 Task: Find connections with filter location Cotonou with filter topic #productivitywith filter profile language English with filter current company ICE with filter school Amrapali Group of Institutes Haldwani with filter industry Spring and Wire Product Manufacturing with filter service category Wedding Photography with filter keywords title Account Representative
Action: Mouse moved to (524, 66)
Screenshot: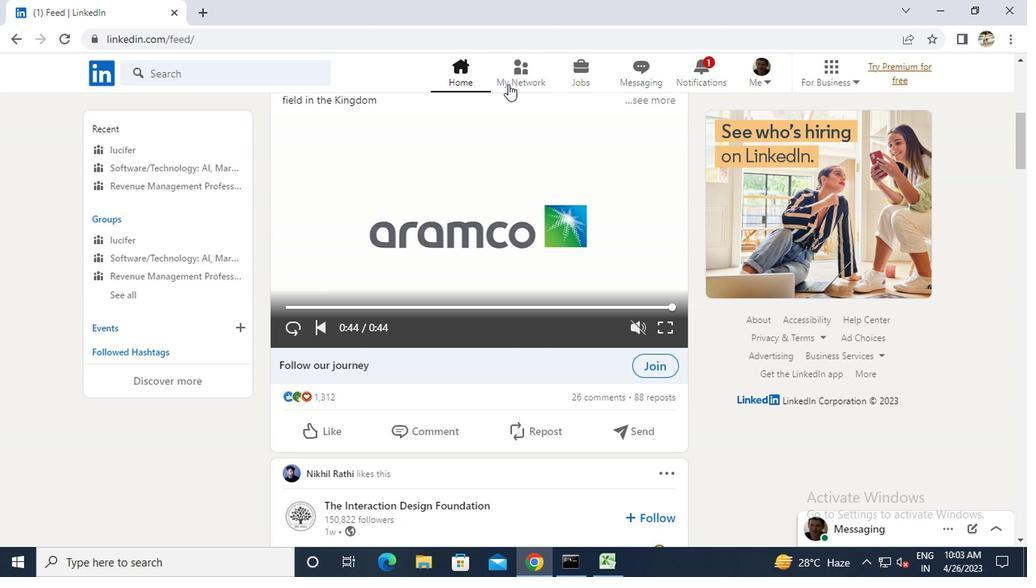 
Action: Mouse pressed left at (524, 66)
Screenshot: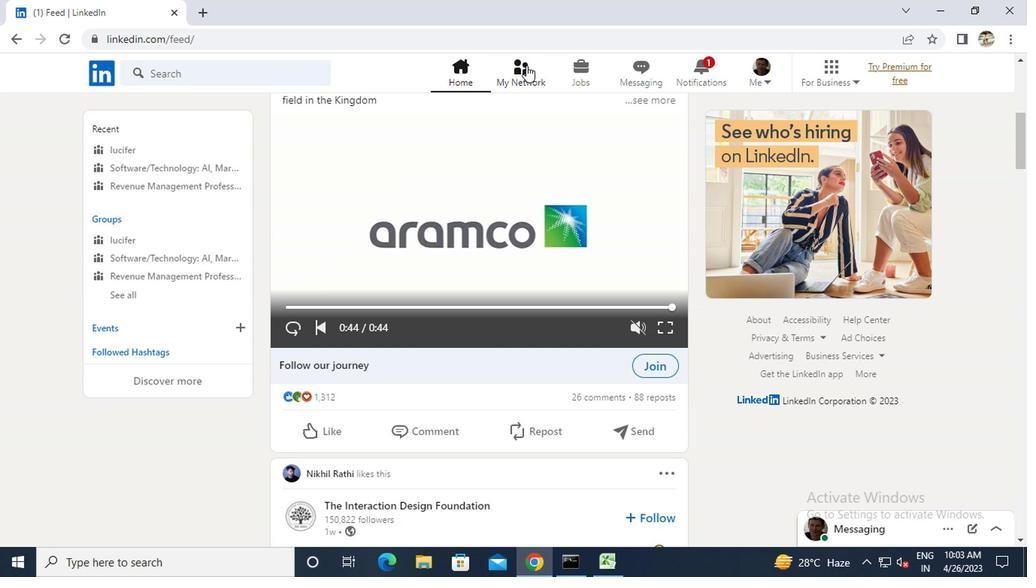 
Action: Mouse moved to (162, 164)
Screenshot: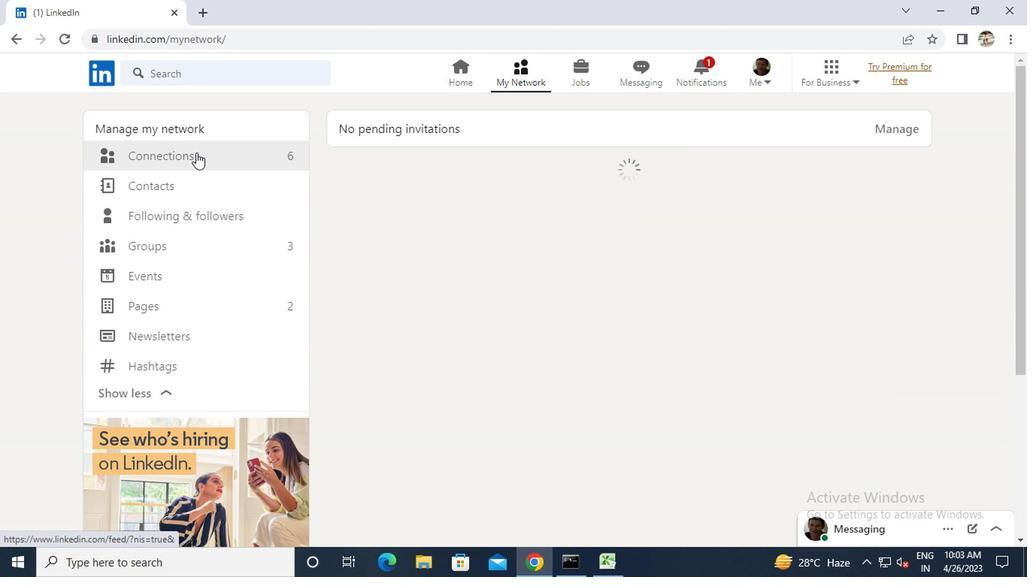 
Action: Mouse pressed left at (162, 164)
Screenshot: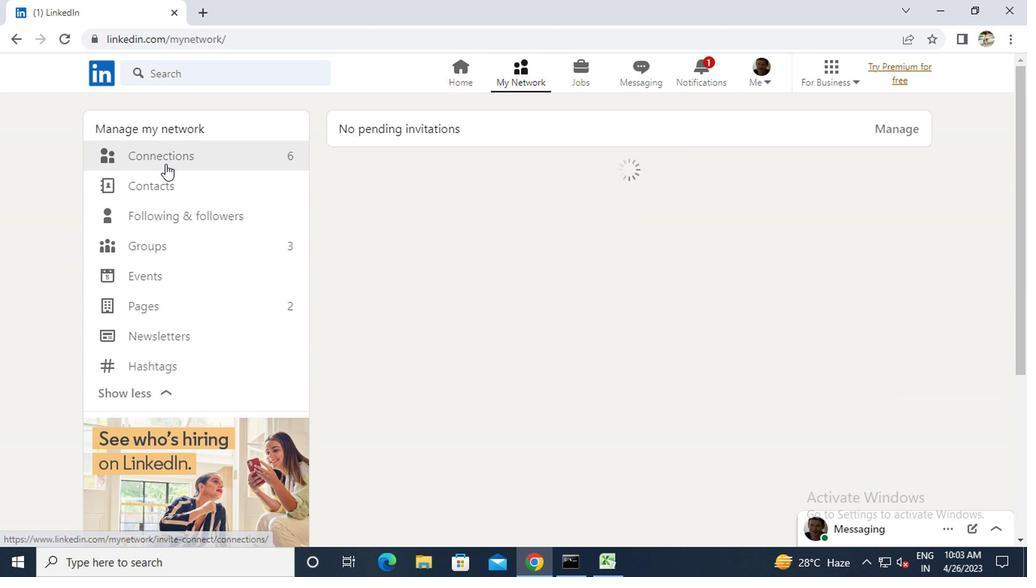 
Action: Mouse pressed left at (162, 164)
Screenshot: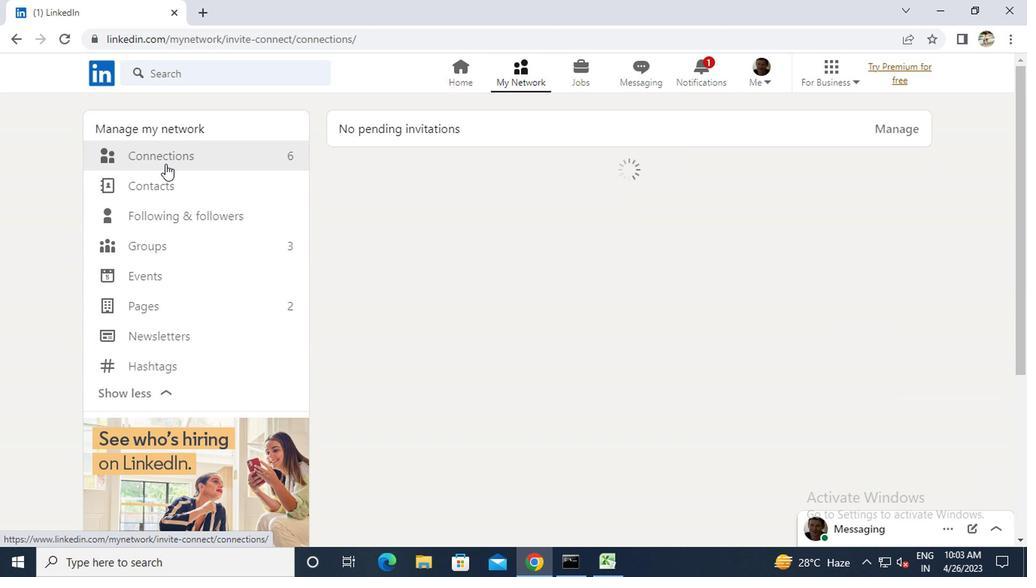 
Action: Mouse moved to (609, 159)
Screenshot: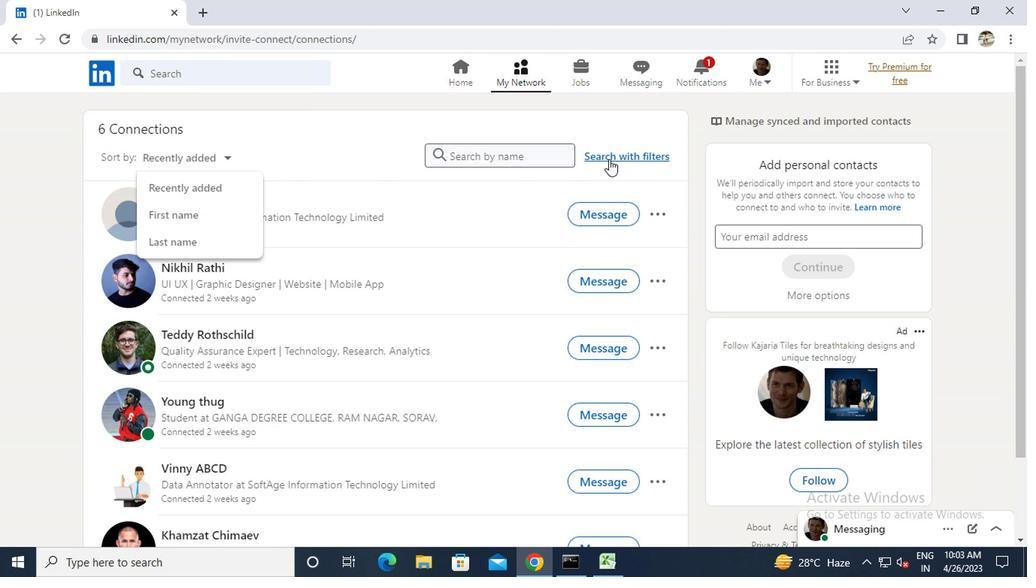 
Action: Mouse pressed left at (609, 159)
Screenshot: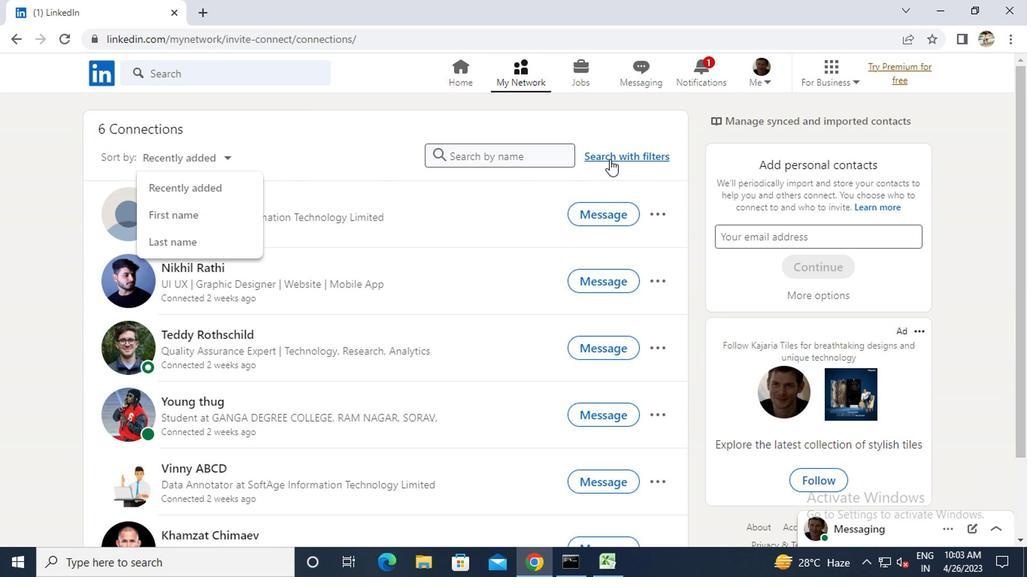 
Action: Mouse moved to (513, 115)
Screenshot: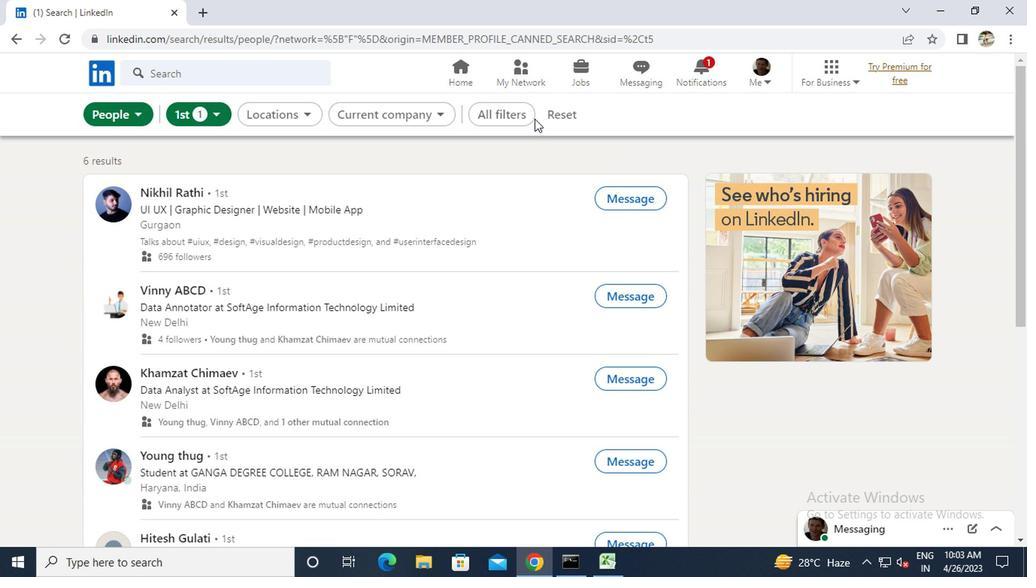 
Action: Mouse pressed left at (513, 115)
Screenshot: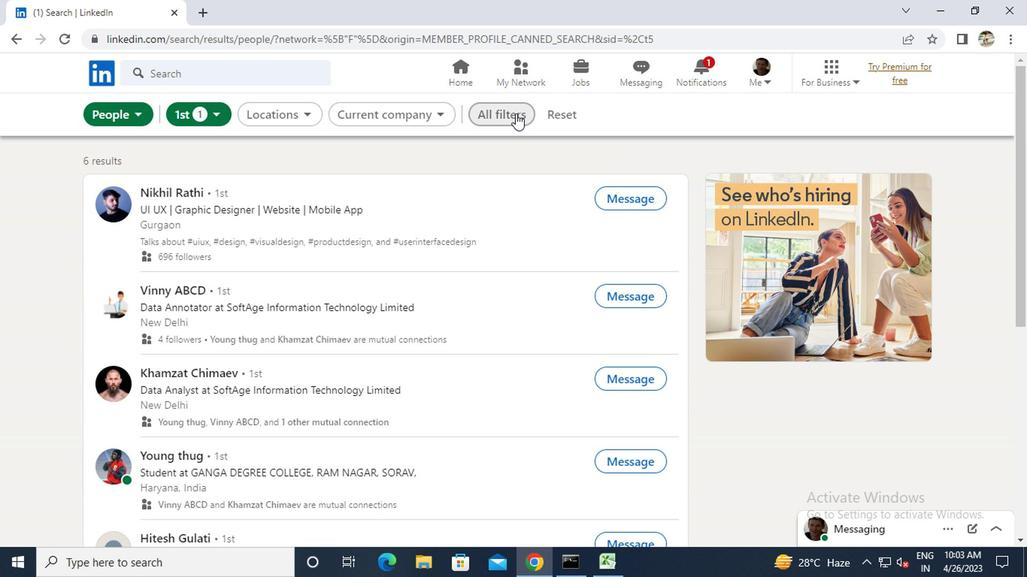 
Action: Mouse moved to (707, 304)
Screenshot: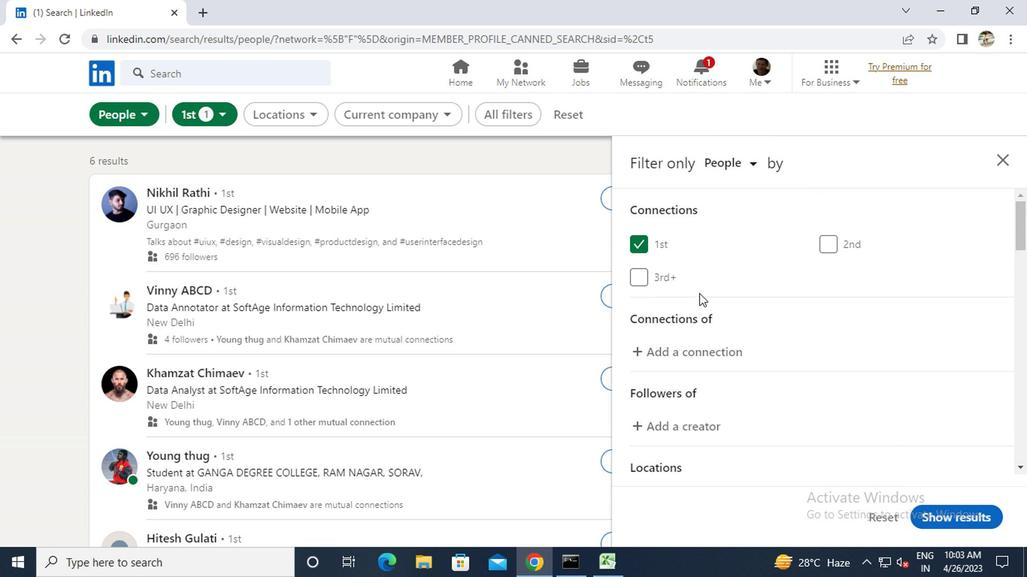 
Action: Mouse scrolled (707, 304) with delta (0, 0)
Screenshot: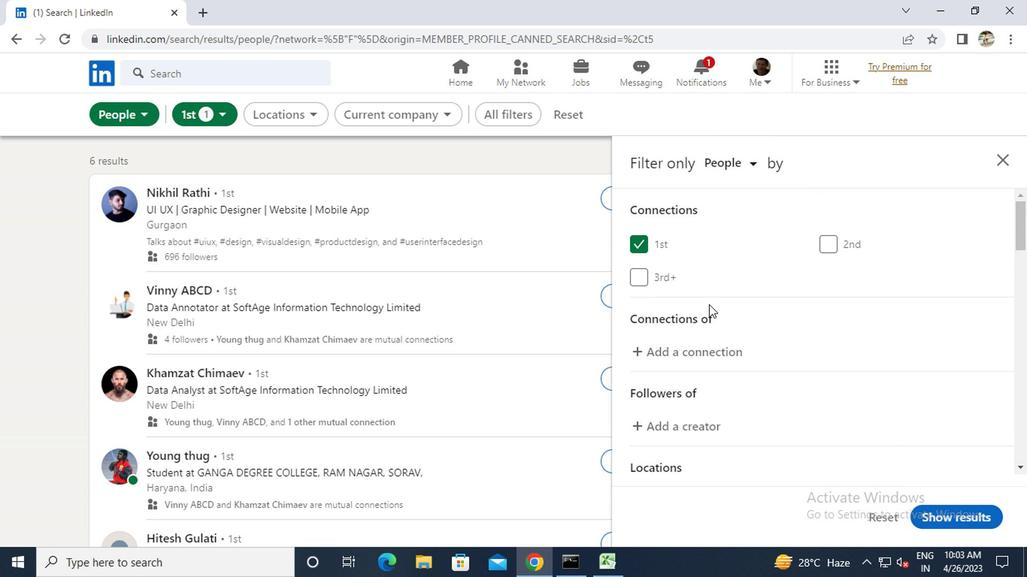 
Action: Mouse scrolled (707, 304) with delta (0, 0)
Screenshot: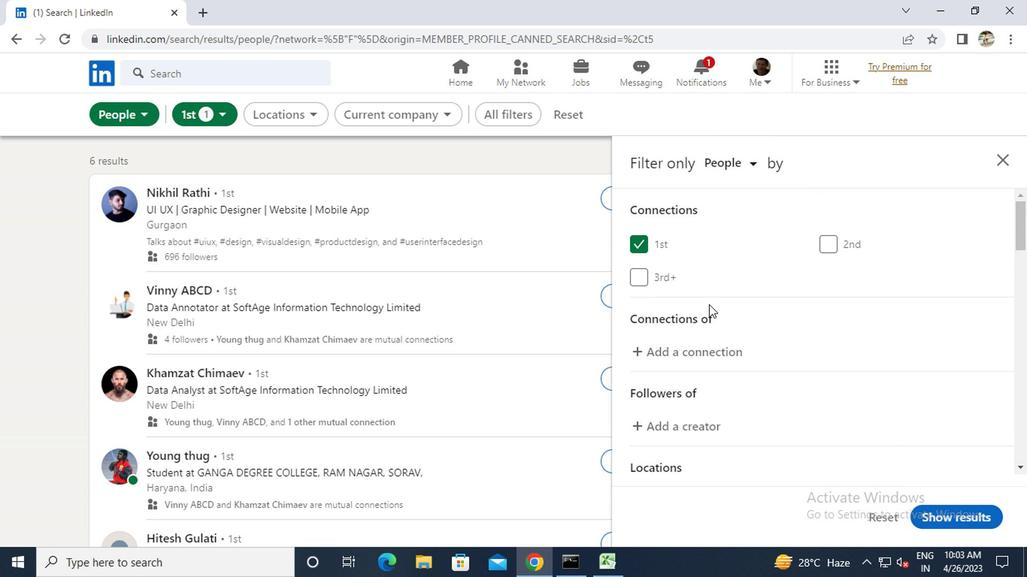 
Action: Mouse moved to (857, 416)
Screenshot: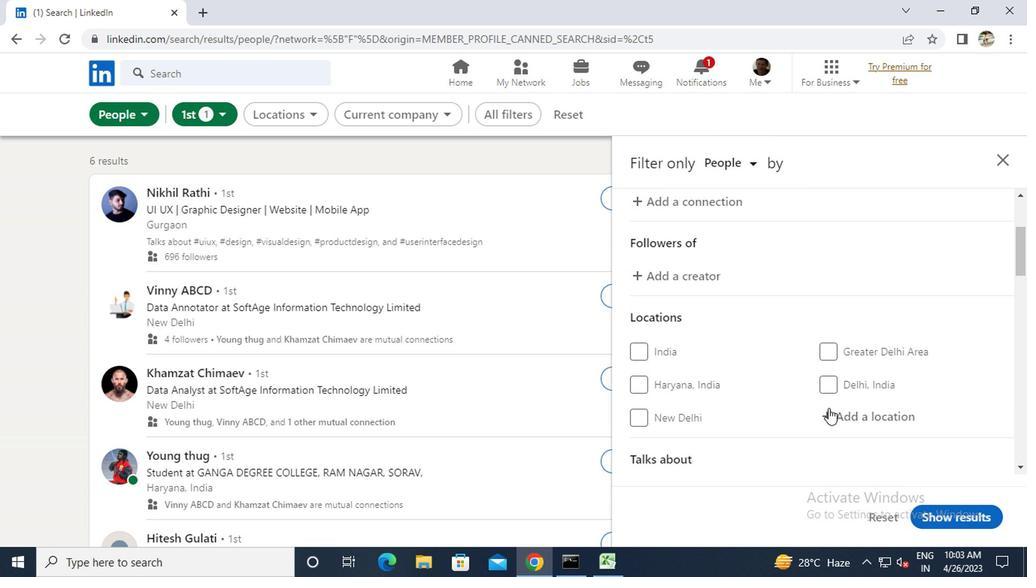 
Action: Mouse pressed left at (857, 416)
Screenshot: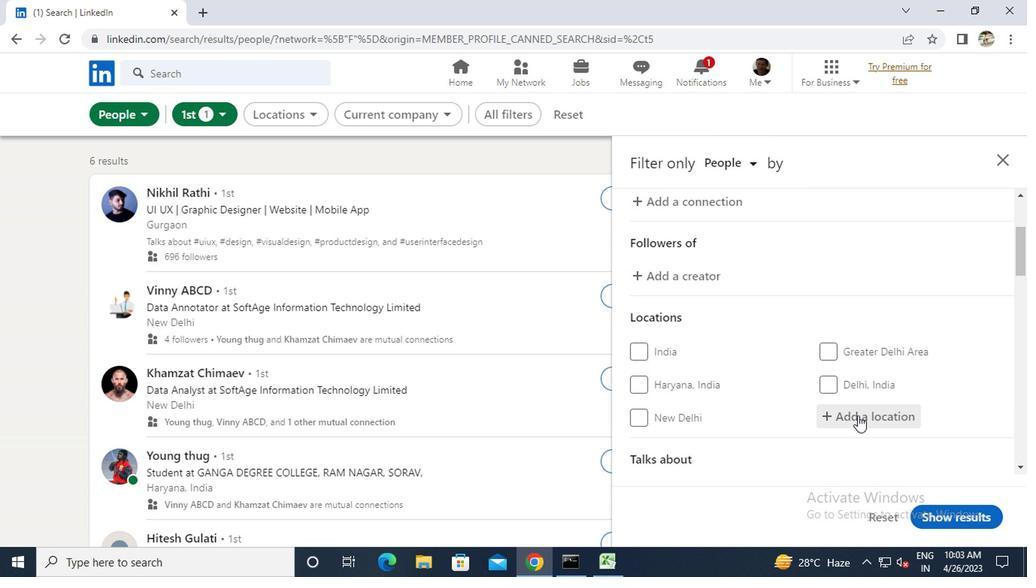
Action: Key pressed c<Key.caps_lock>otonou<Key.enter>
Screenshot: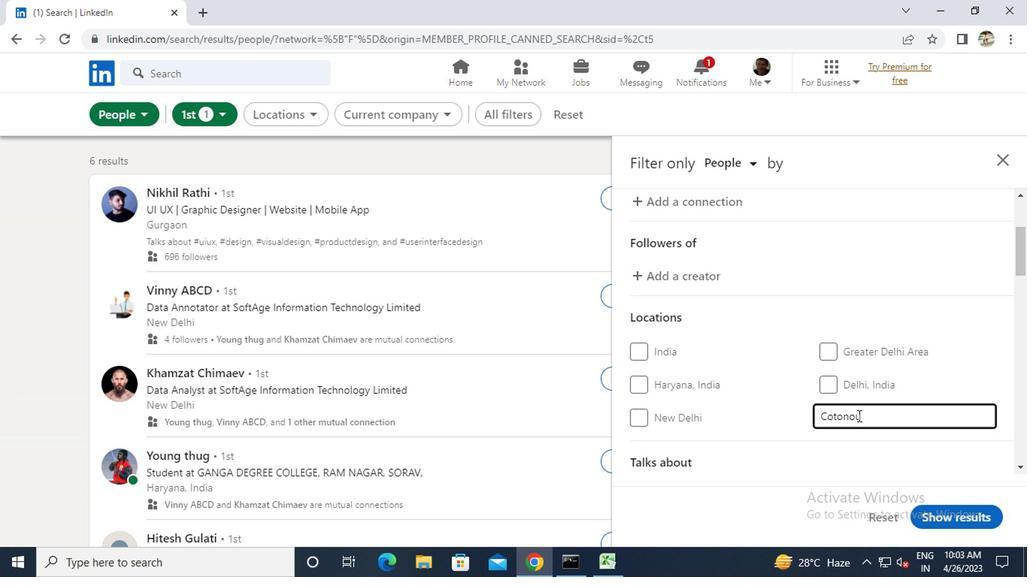 
Action: Mouse moved to (857, 416)
Screenshot: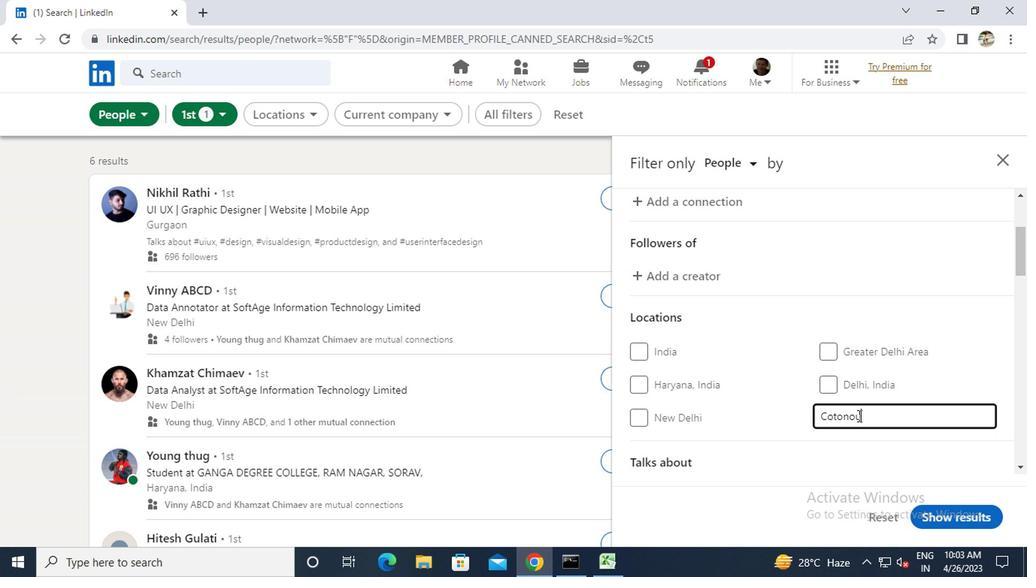 
Action: Mouse scrolled (857, 415) with delta (0, -1)
Screenshot: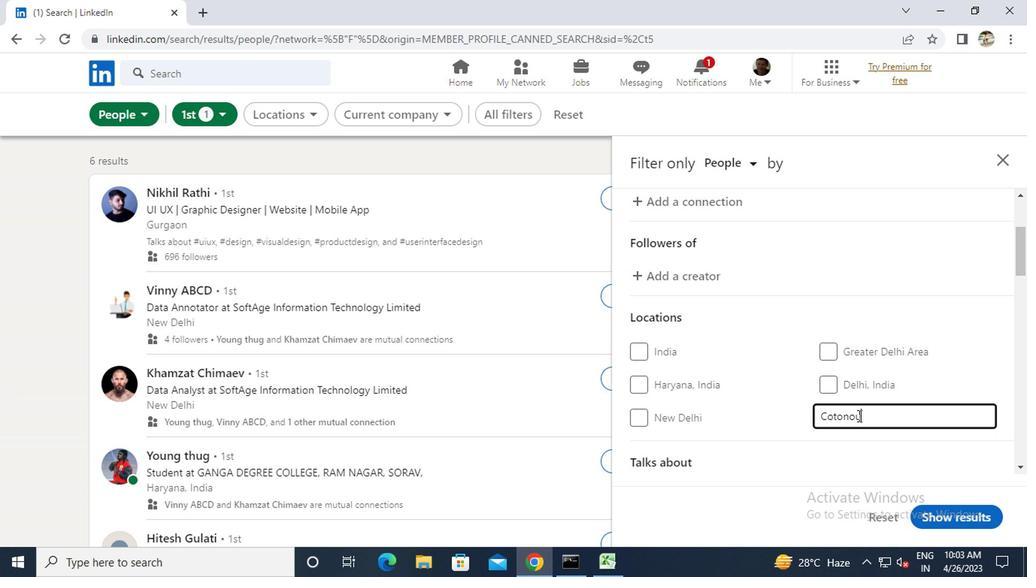 
Action: Mouse moved to (850, 408)
Screenshot: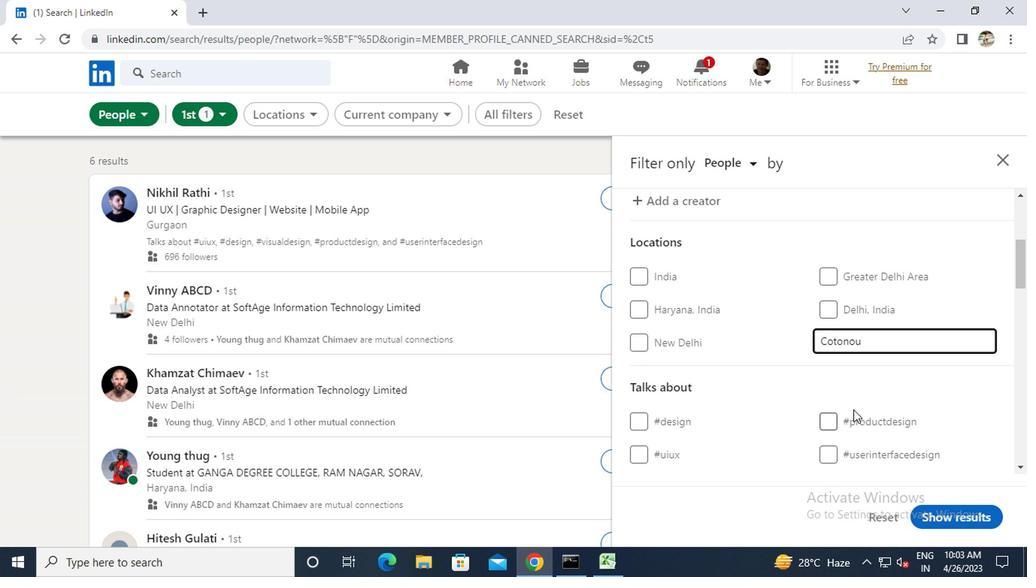 
Action: Mouse scrolled (850, 407) with delta (0, -1)
Screenshot: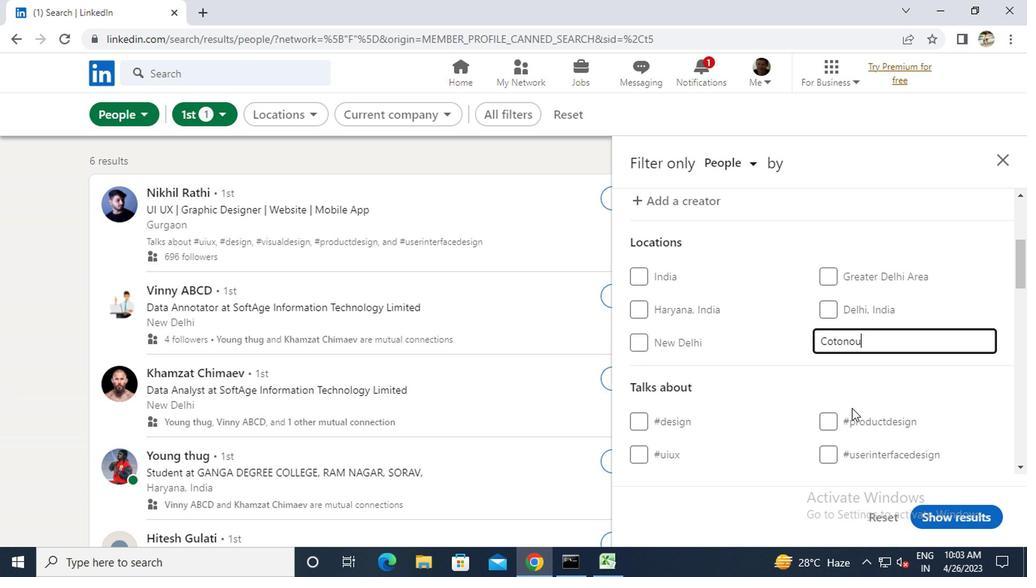 
Action: Mouse moved to (850, 408)
Screenshot: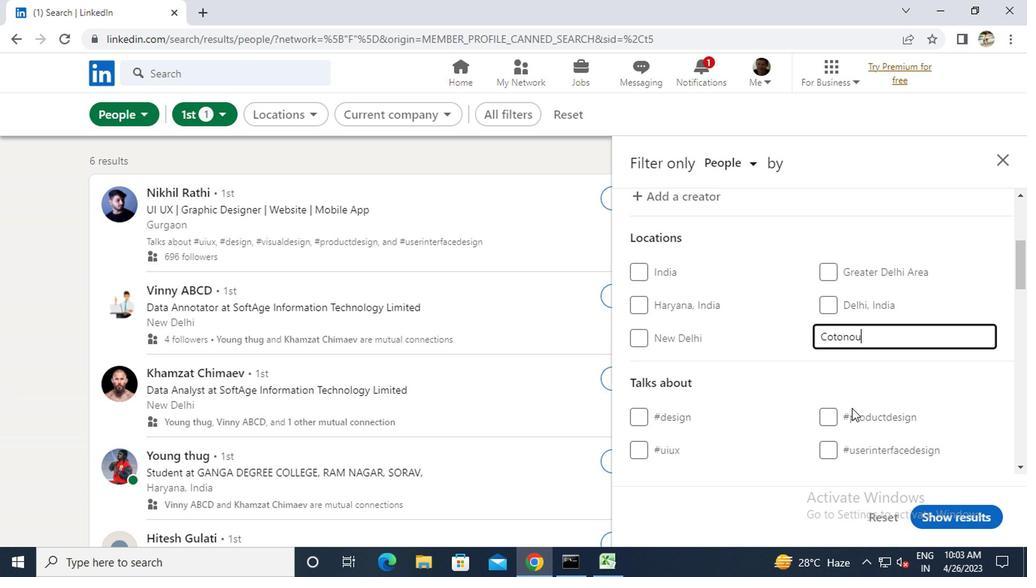 
Action: Mouse pressed left at (850, 408)
Screenshot: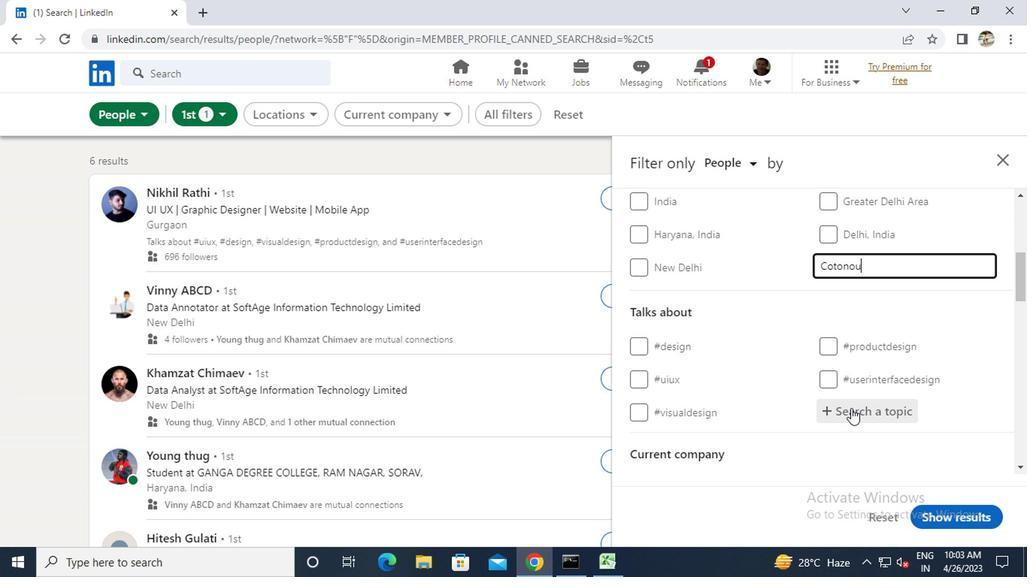 
Action: Key pressed <Key.shift>#PRODUCTIVITY
Screenshot: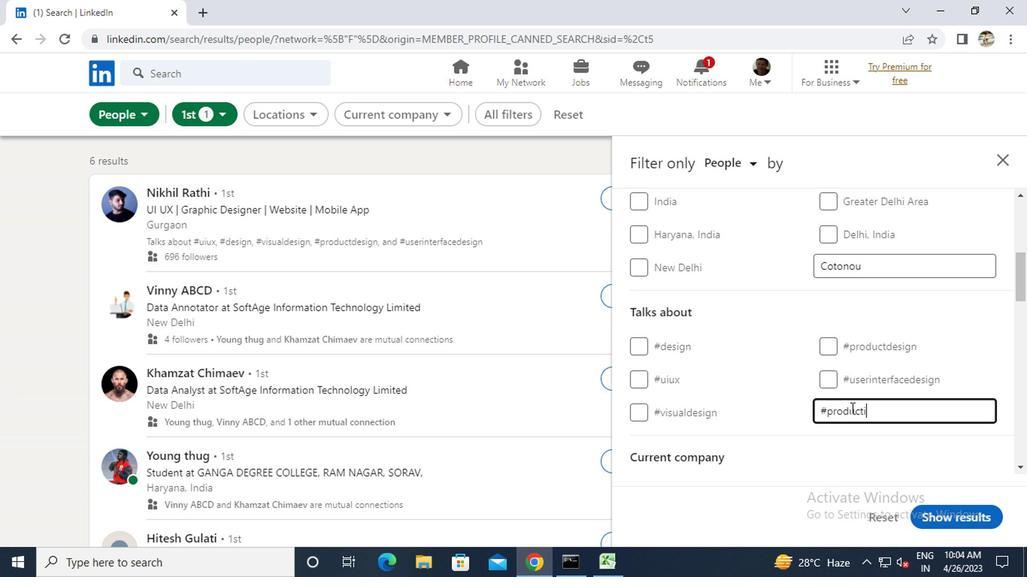 
Action: Mouse scrolled (850, 407) with delta (0, -1)
Screenshot: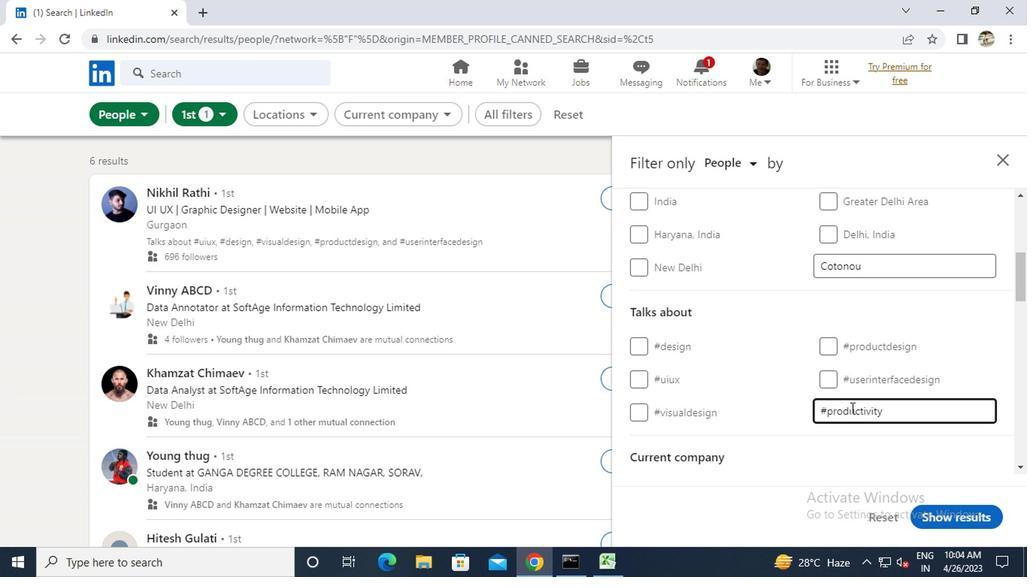
Action: Mouse scrolled (850, 407) with delta (0, -1)
Screenshot: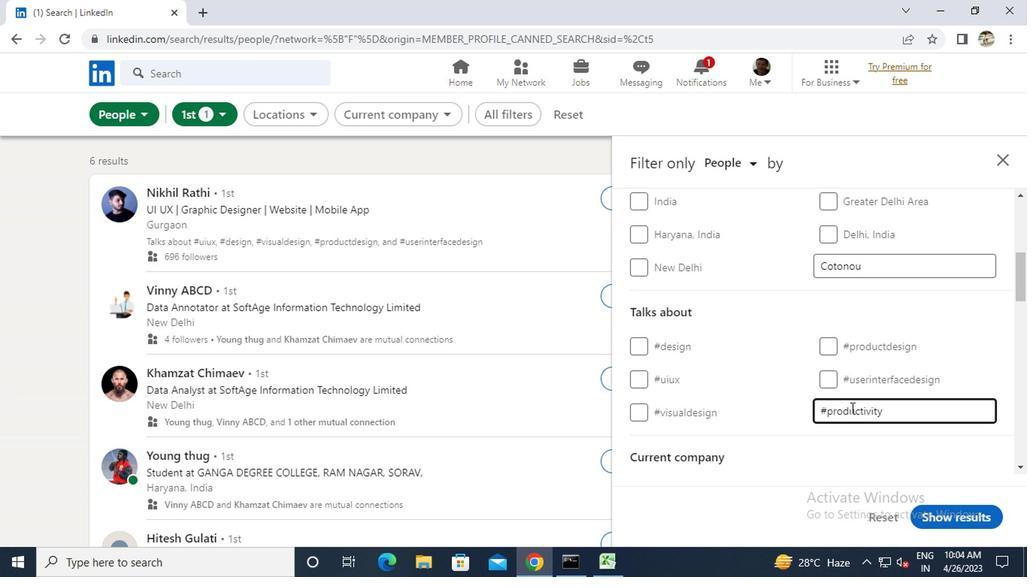 
Action: Mouse scrolled (850, 407) with delta (0, -1)
Screenshot: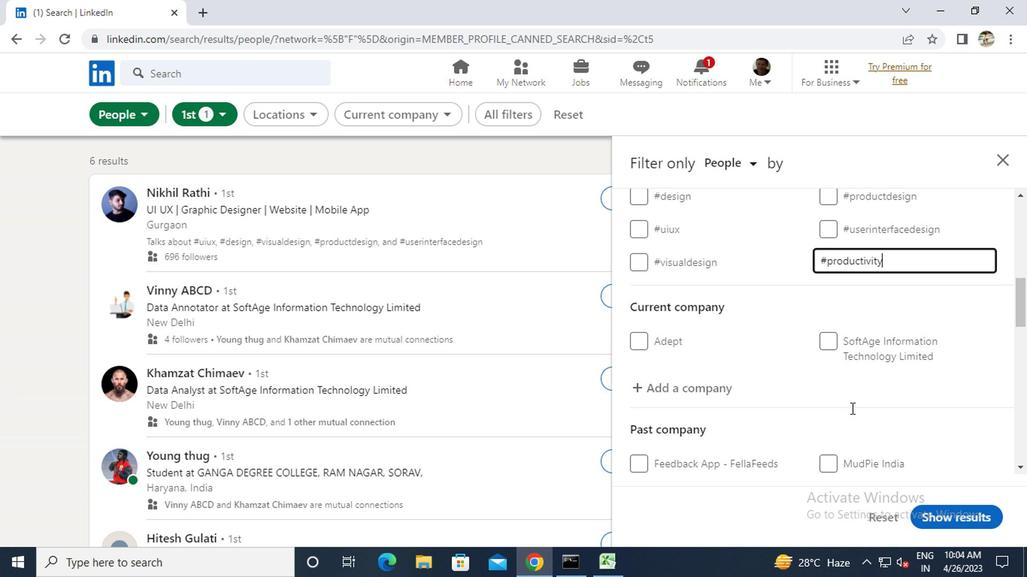 
Action: Mouse scrolled (850, 407) with delta (0, -1)
Screenshot: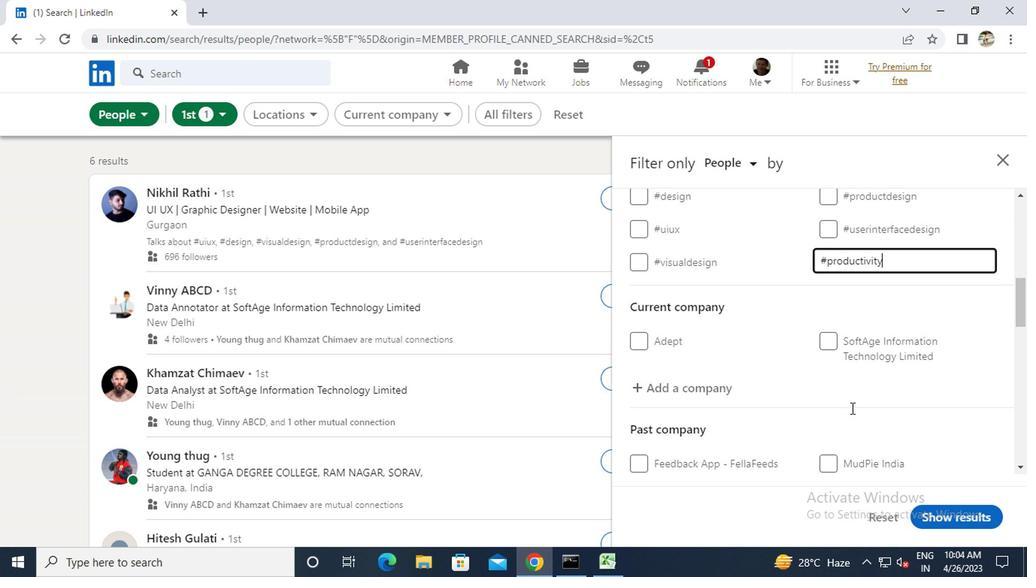 
Action: Mouse scrolled (850, 407) with delta (0, -1)
Screenshot: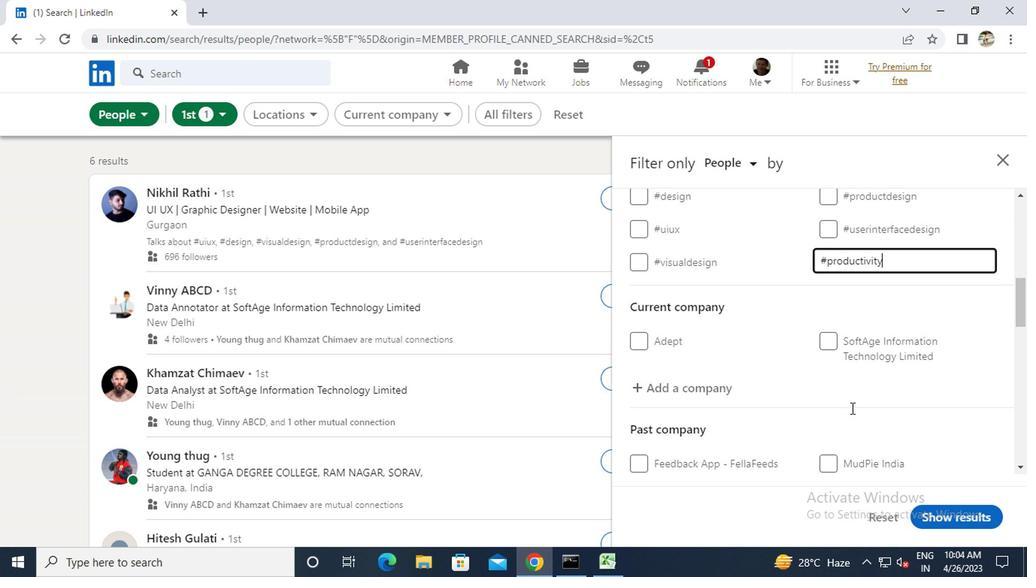 
Action: Mouse moved to (763, 418)
Screenshot: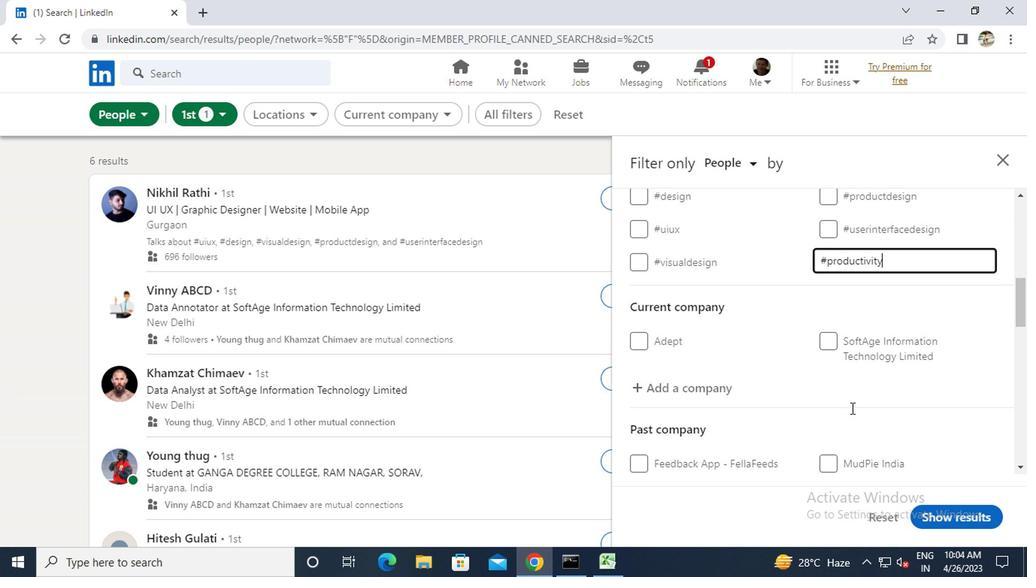
Action: Mouse scrolled (763, 418) with delta (0, 0)
Screenshot: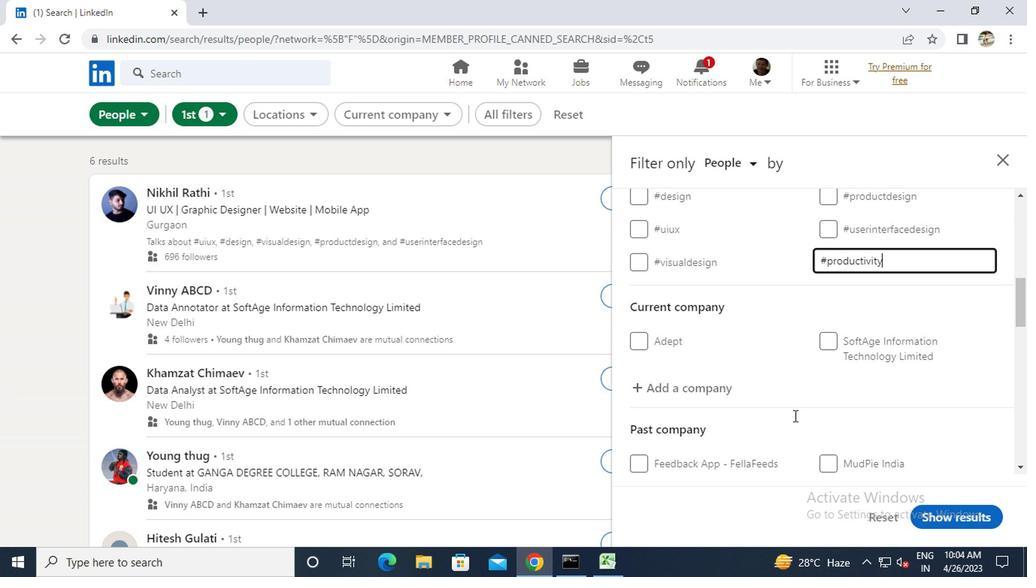 
Action: Mouse scrolled (763, 418) with delta (0, 0)
Screenshot: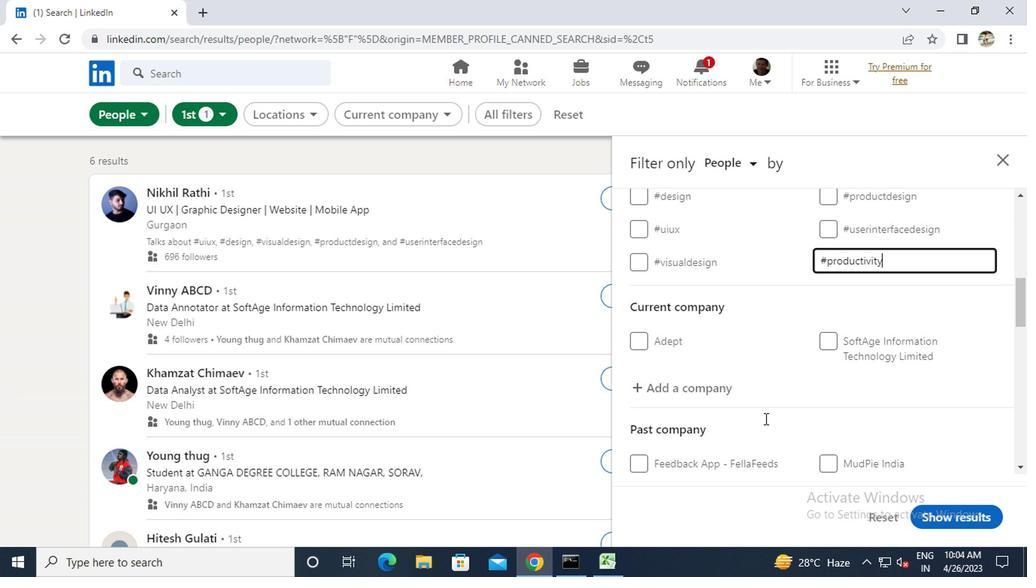 
Action: Mouse moved to (761, 418)
Screenshot: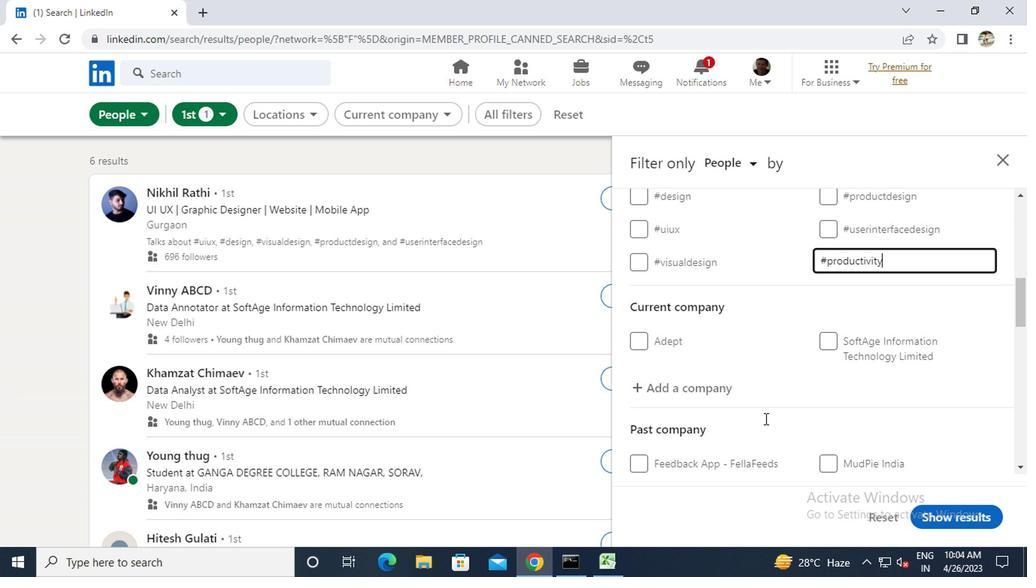 
Action: Mouse scrolled (761, 418) with delta (0, 0)
Screenshot: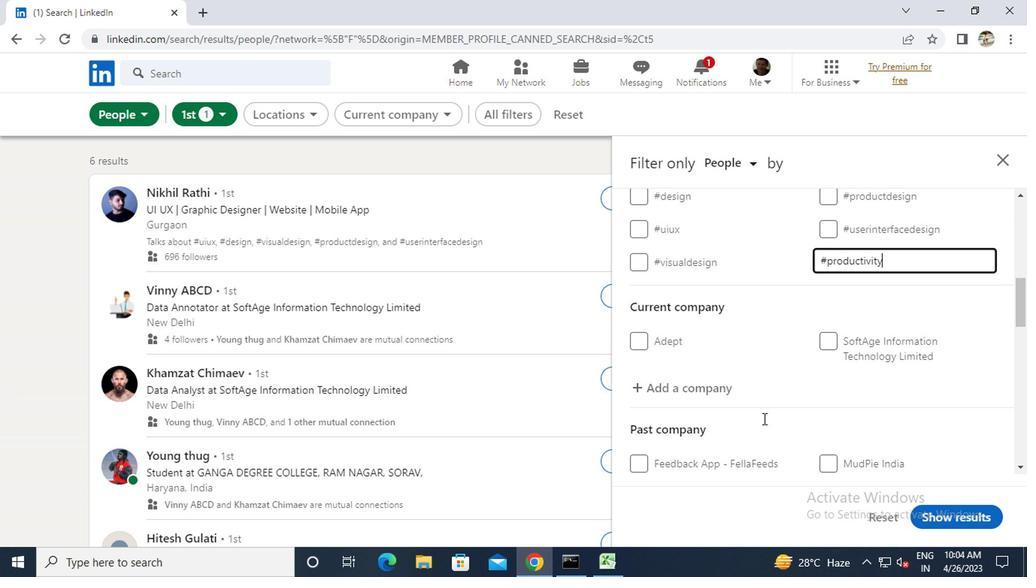 
Action: Mouse scrolled (761, 418) with delta (0, 0)
Screenshot: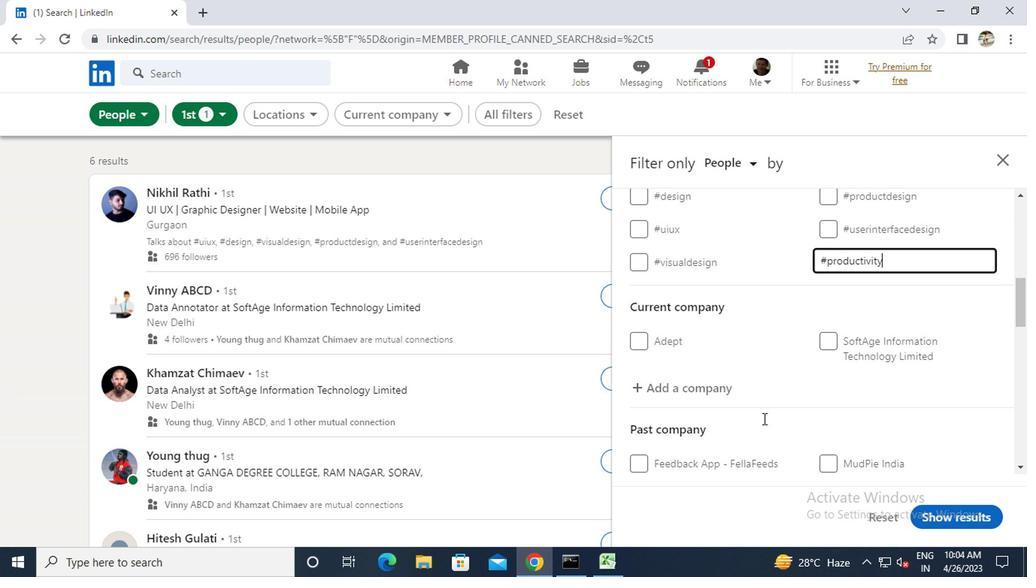 
Action: Mouse moved to (736, 410)
Screenshot: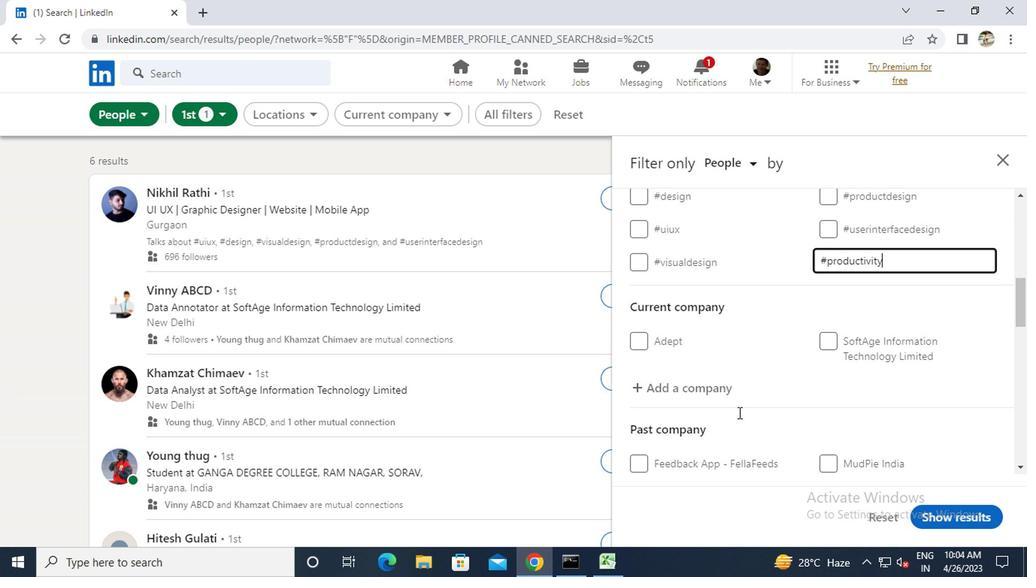 
Action: Mouse scrolled (736, 410) with delta (0, 0)
Screenshot: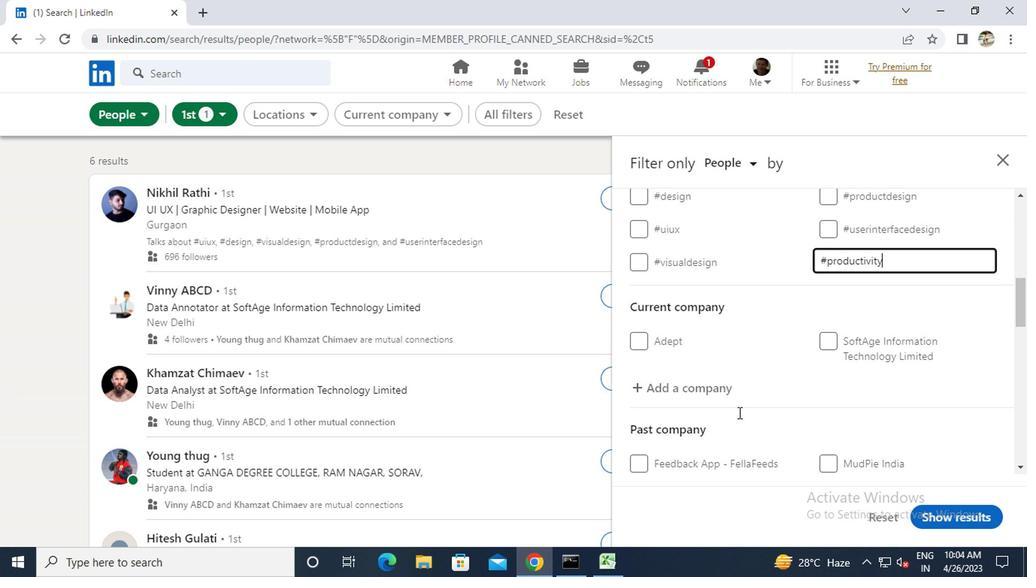 
Action: Mouse scrolled (736, 410) with delta (0, 0)
Screenshot: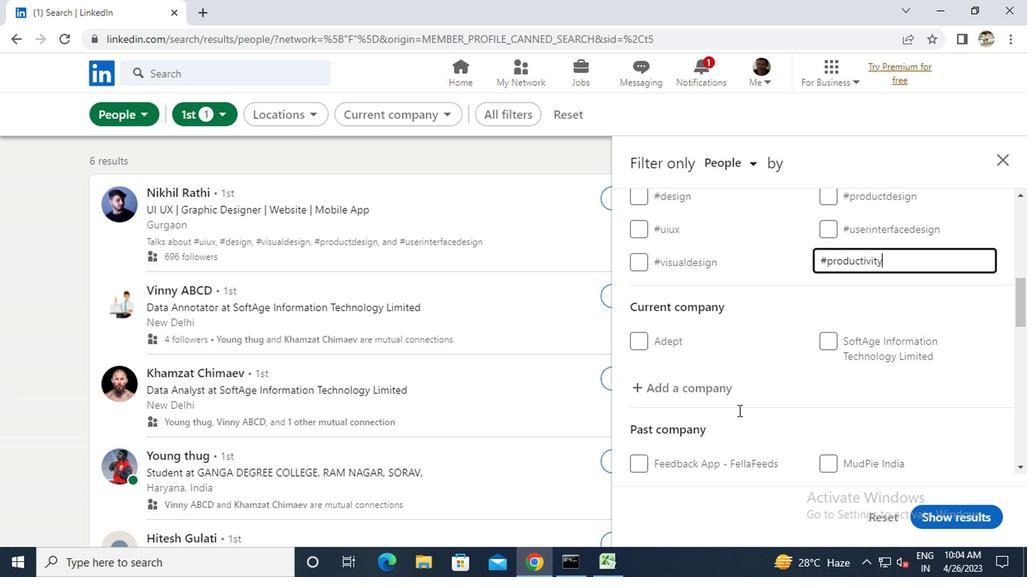 
Action: Mouse scrolled (736, 410) with delta (0, 0)
Screenshot: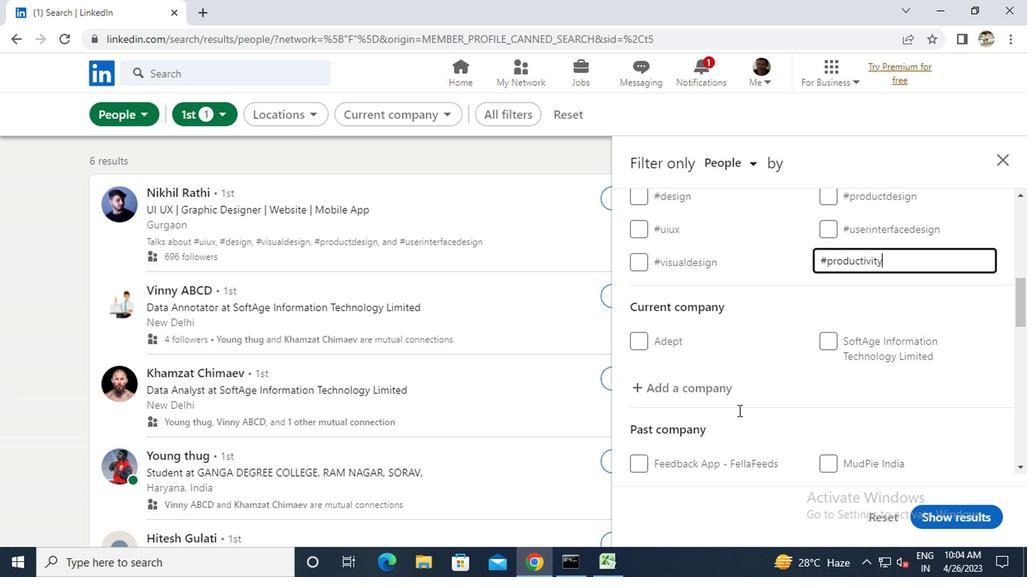
Action: Mouse scrolled (736, 410) with delta (0, 0)
Screenshot: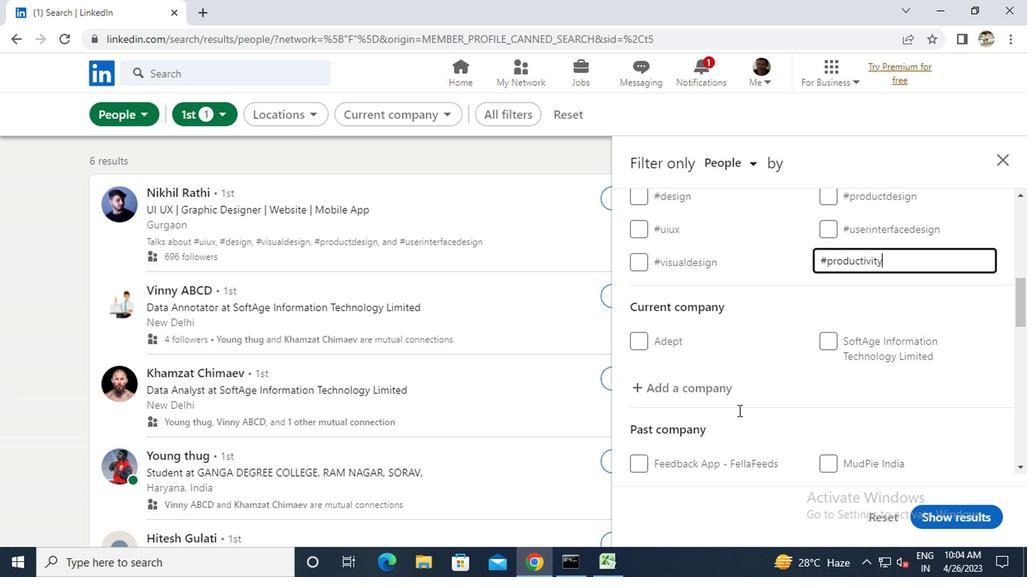 
Action: Mouse scrolled (736, 410) with delta (0, 0)
Screenshot: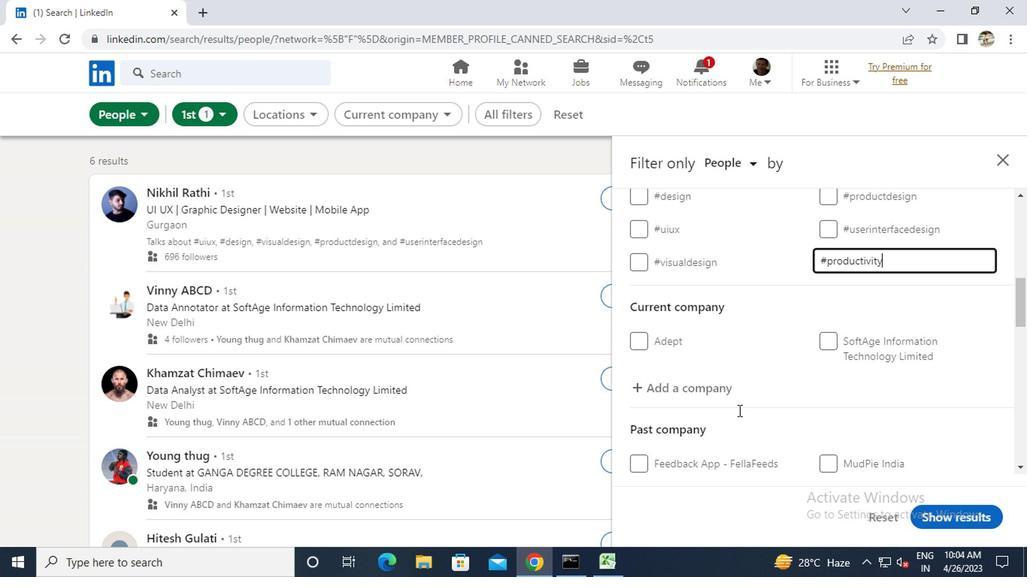 
Action: Mouse scrolled (736, 410) with delta (0, 0)
Screenshot: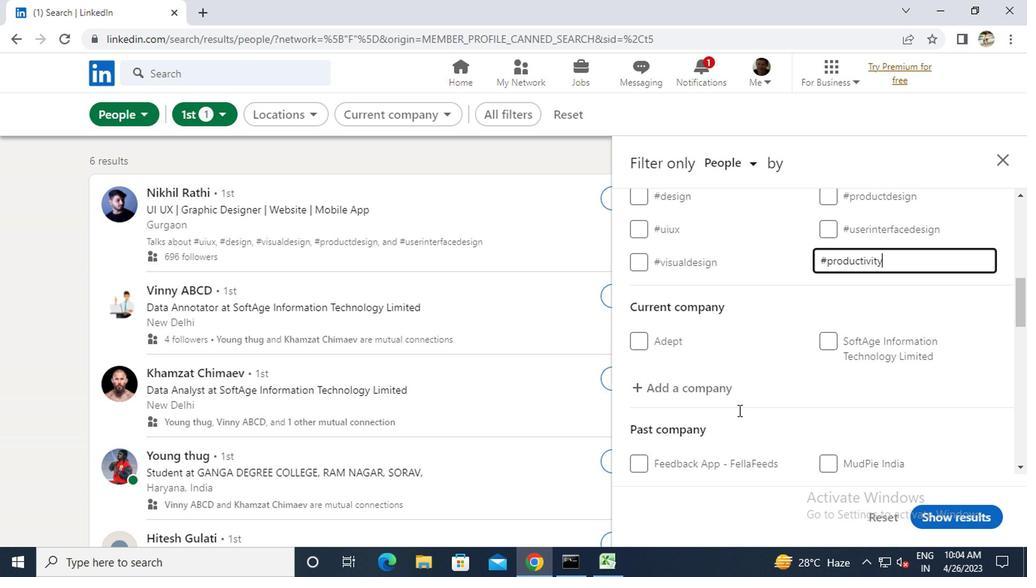 
Action: Mouse scrolled (736, 410) with delta (0, 0)
Screenshot: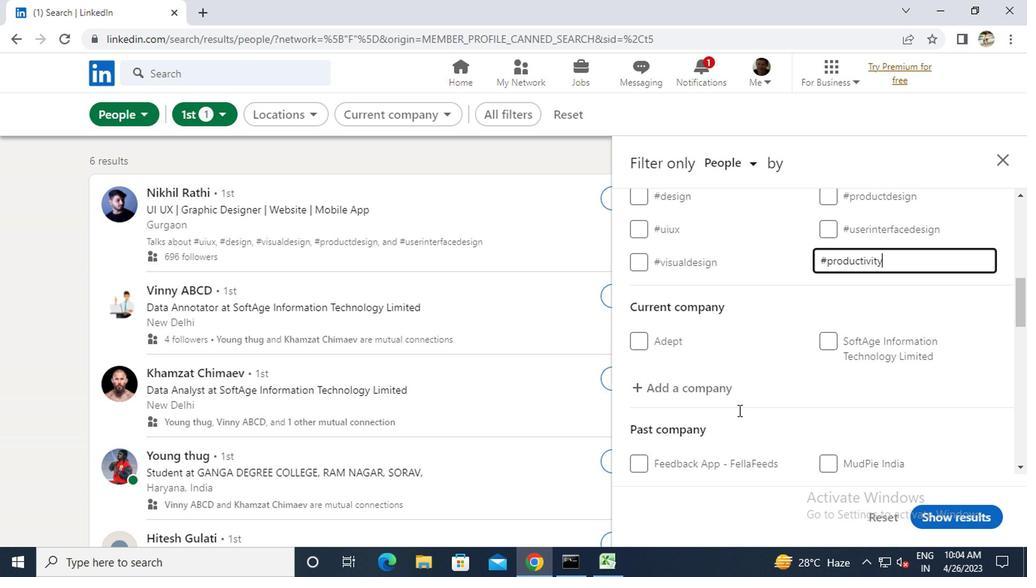 
Action: Mouse scrolled (736, 410) with delta (0, 0)
Screenshot: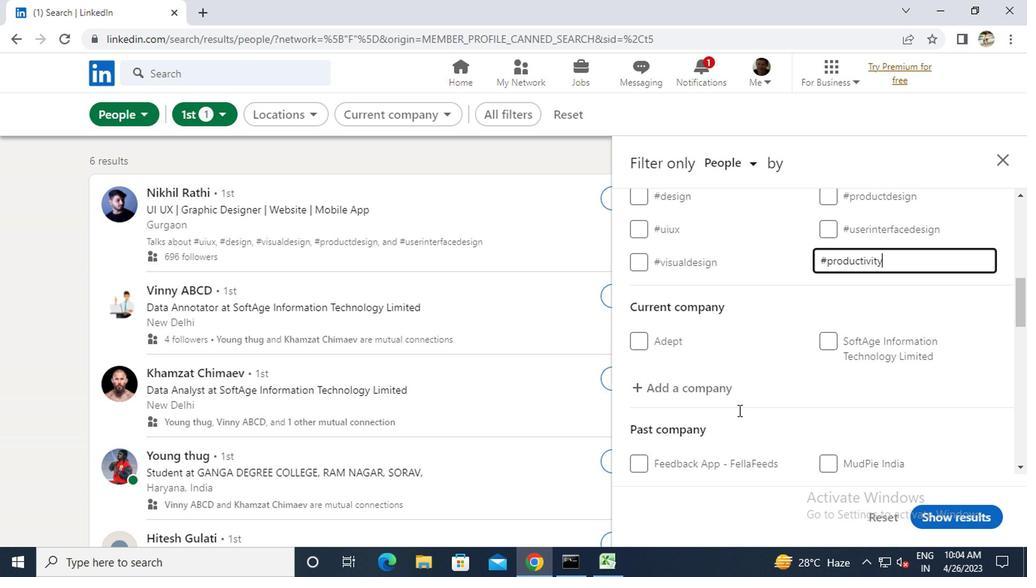 
Action: Mouse scrolled (736, 410) with delta (0, 0)
Screenshot: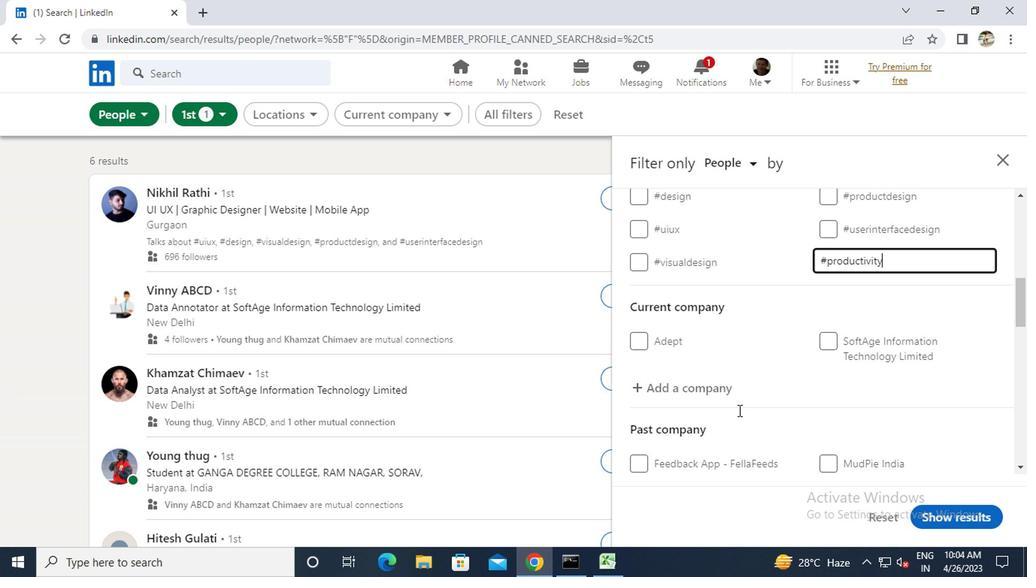 
Action: Mouse scrolled (736, 410) with delta (0, 0)
Screenshot: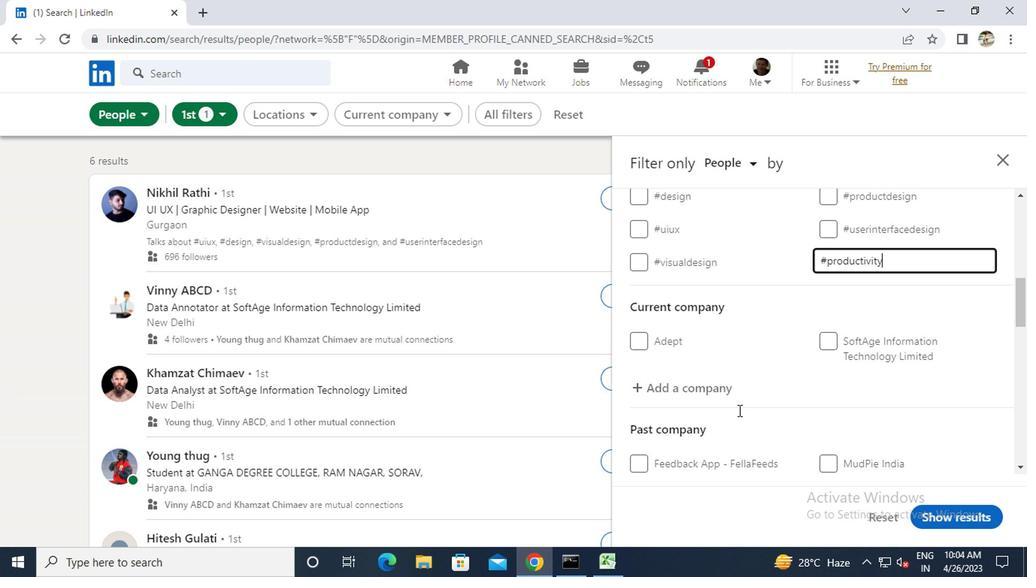 
Action: Mouse scrolled (736, 410) with delta (0, 0)
Screenshot: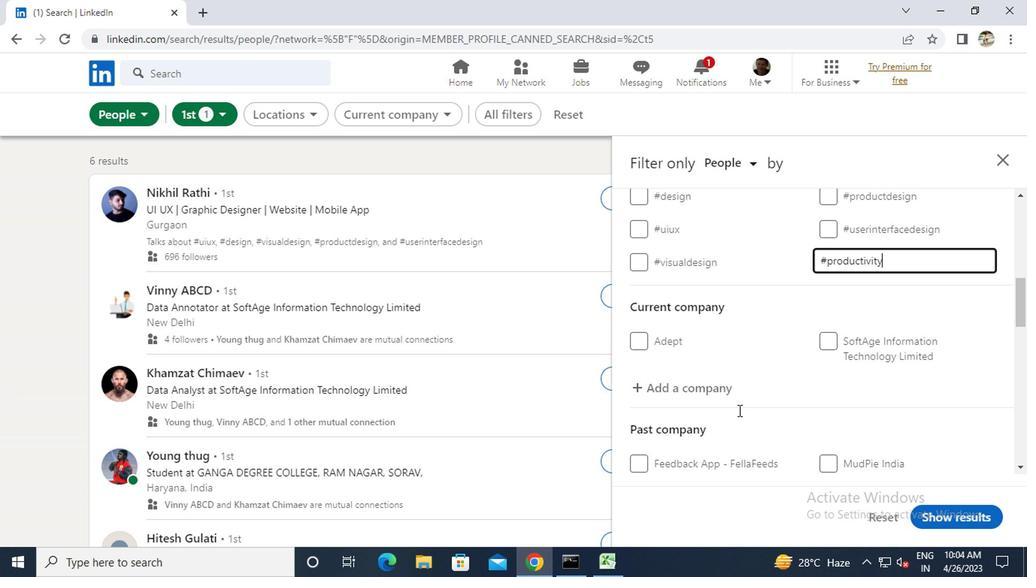 
Action: Mouse scrolled (736, 410) with delta (0, 0)
Screenshot: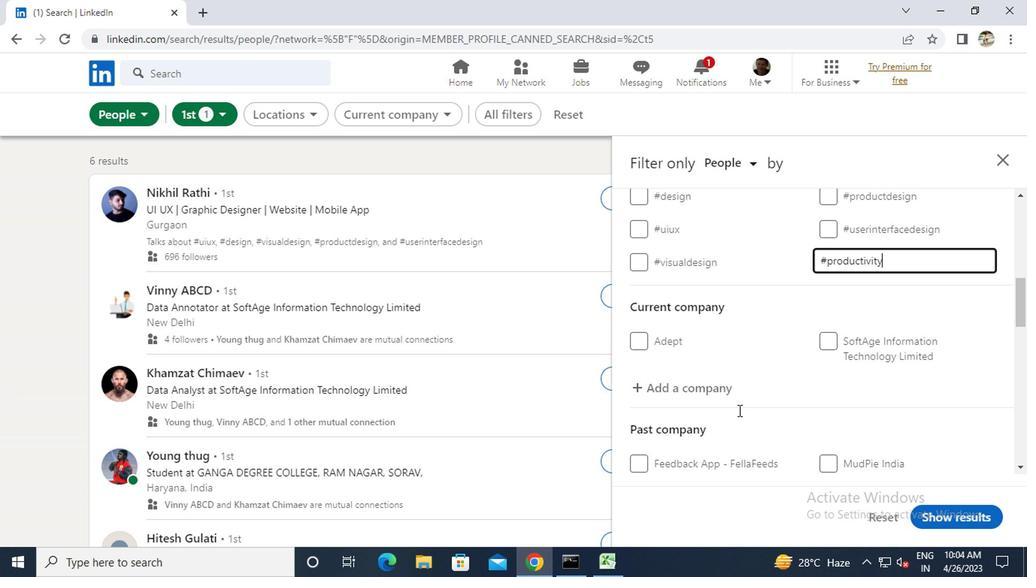 
Action: Mouse scrolled (736, 410) with delta (0, 0)
Screenshot: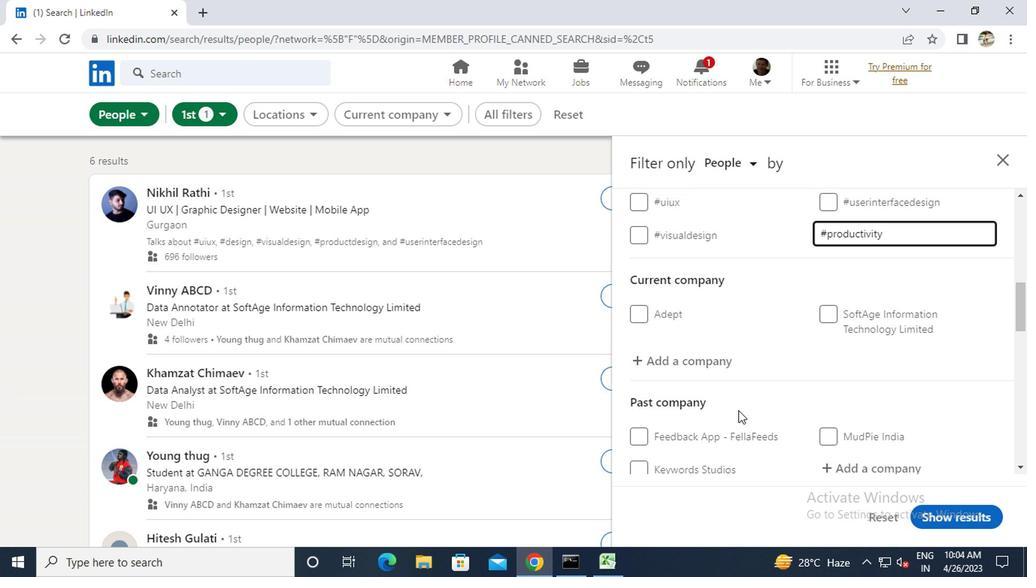 
Action: Mouse scrolled (736, 410) with delta (0, 0)
Screenshot: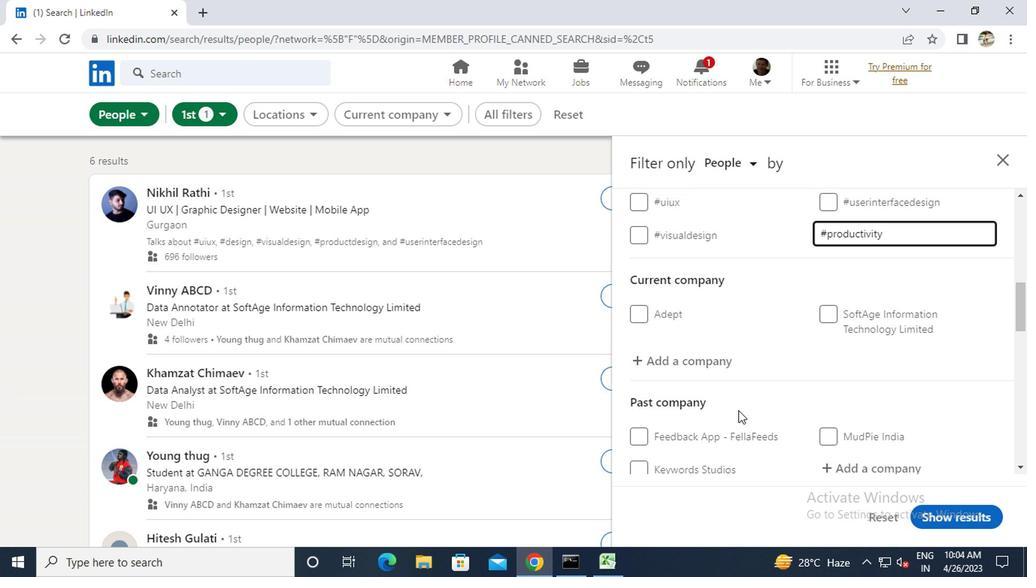 
Action: Mouse scrolled (736, 410) with delta (0, 0)
Screenshot: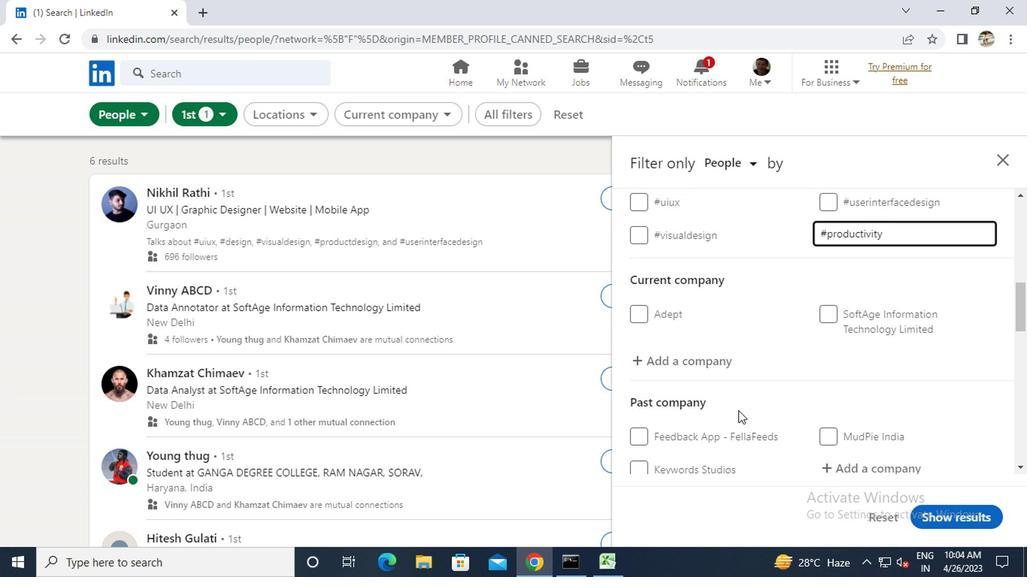 
Action: Mouse scrolled (736, 410) with delta (0, 0)
Screenshot: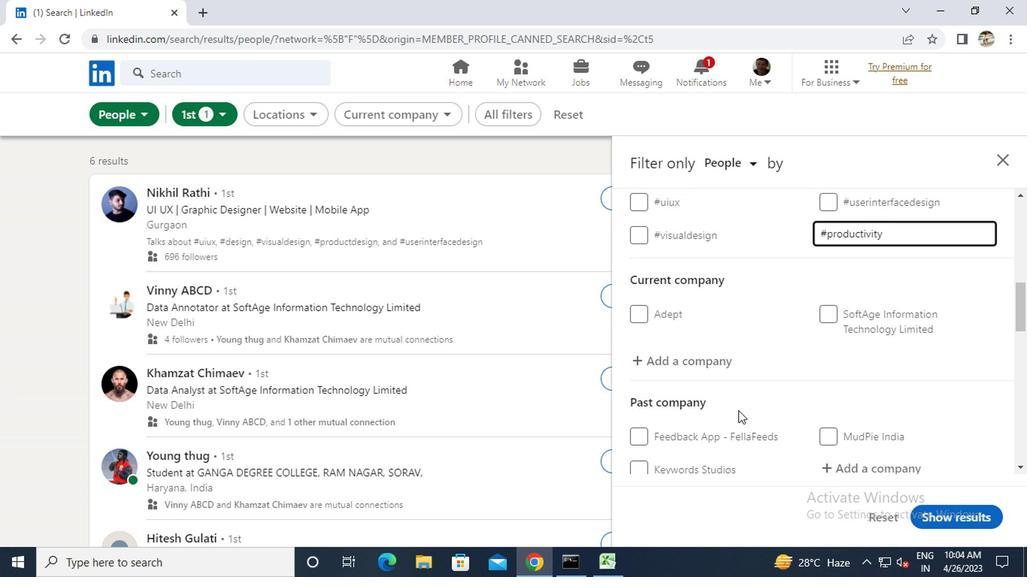 
Action: Mouse moved to (728, 395)
Screenshot: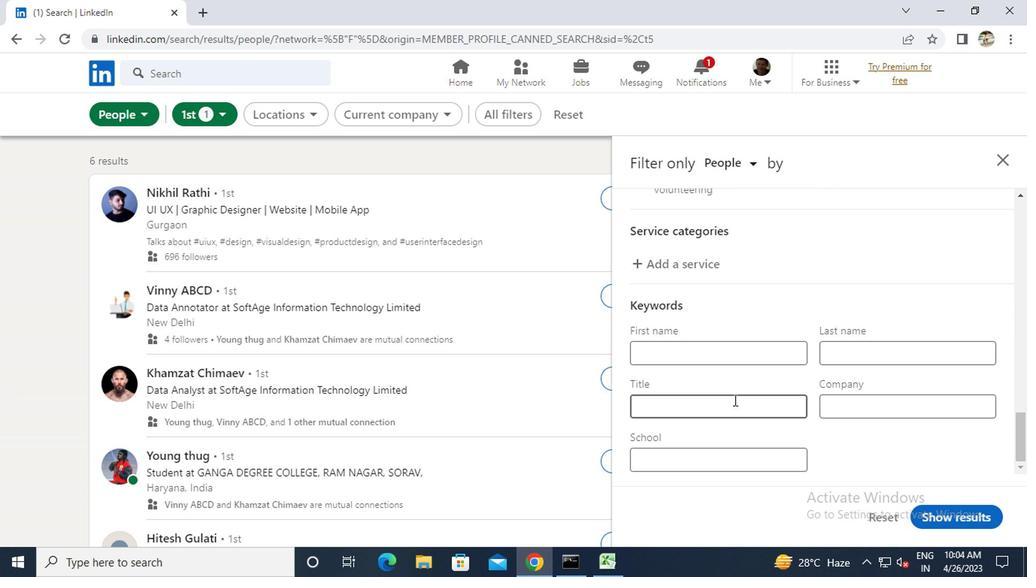 
Action: Mouse scrolled (728, 396) with delta (0, 0)
Screenshot: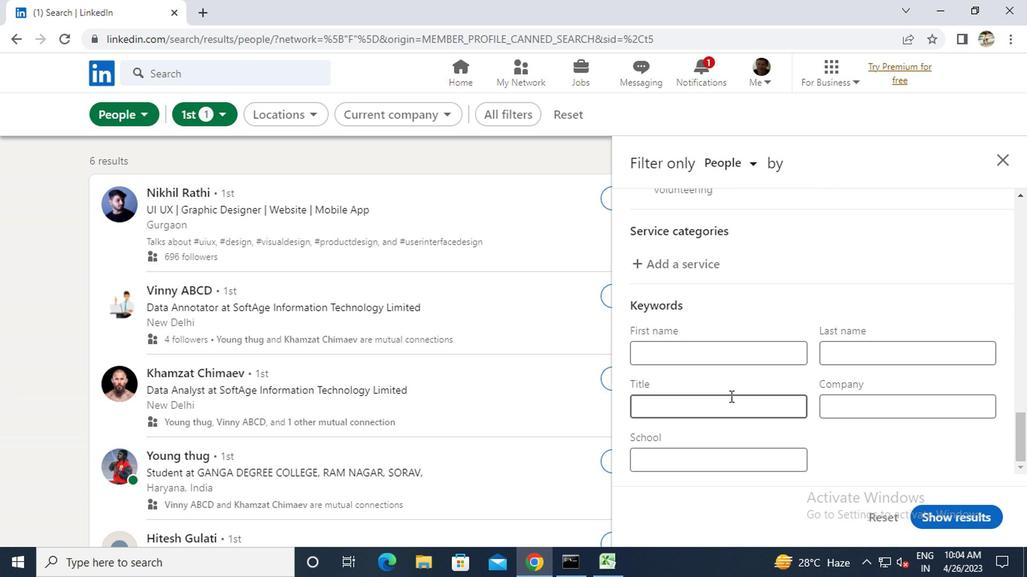 
Action: Mouse scrolled (728, 396) with delta (0, 0)
Screenshot: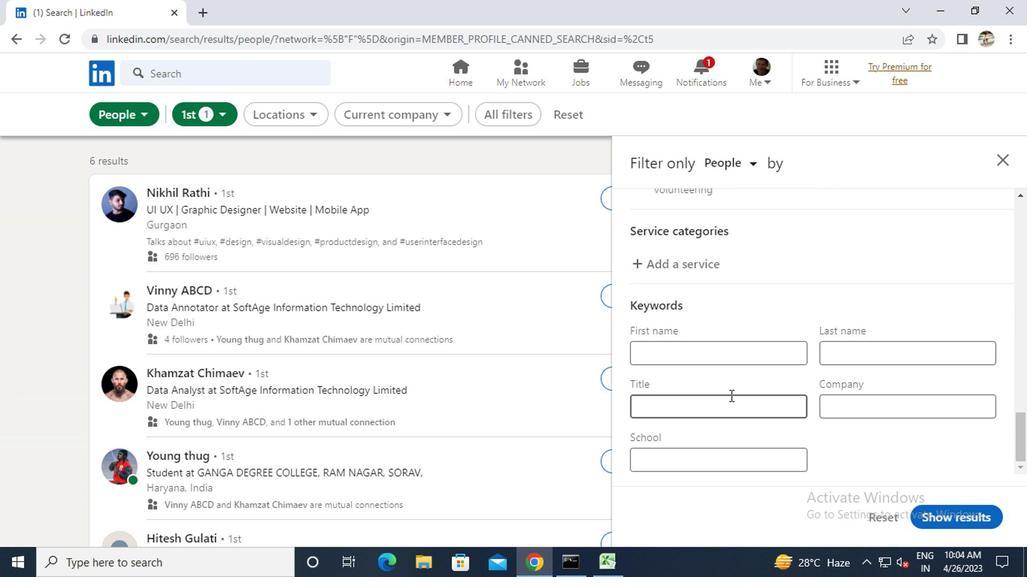 
Action: Mouse moved to (690, 369)
Screenshot: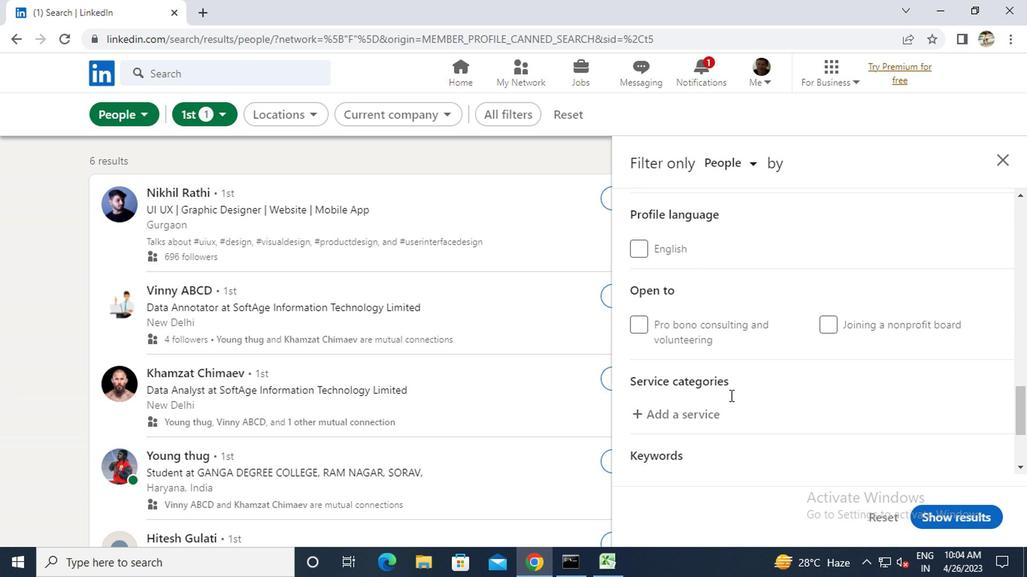 
Action: Mouse scrolled (690, 370) with delta (0, 0)
Screenshot: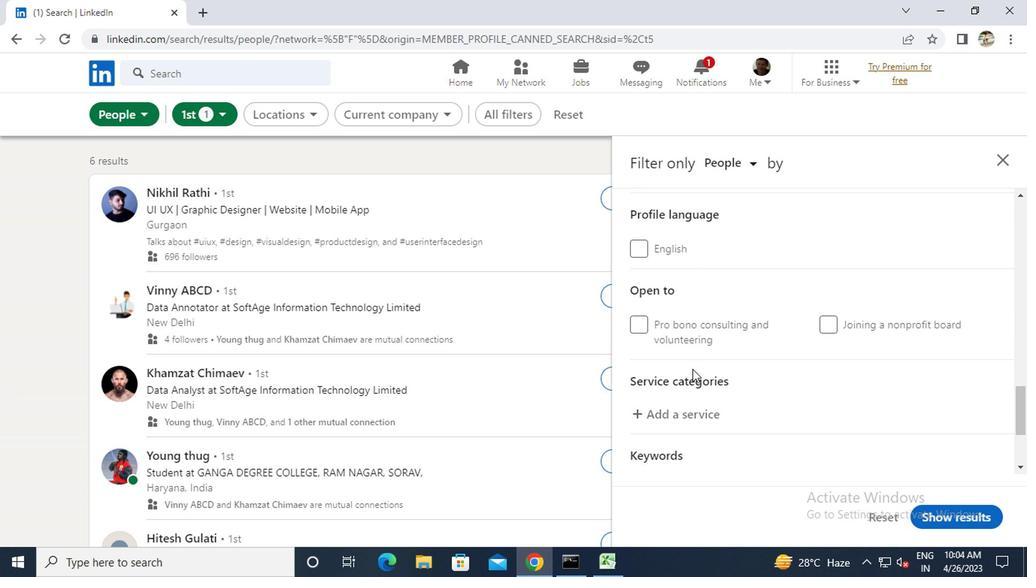 
Action: Mouse scrolled (690, 370) with delta (0, 0)
Screenshot: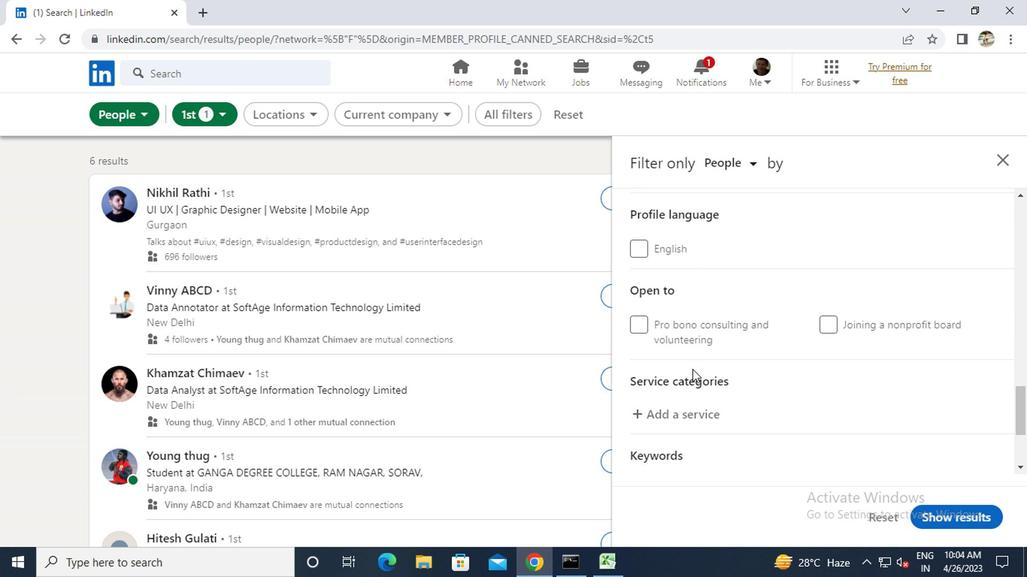 
Action: Mouse scrolled (690, 370) with delta (0, 0)
Screenshot: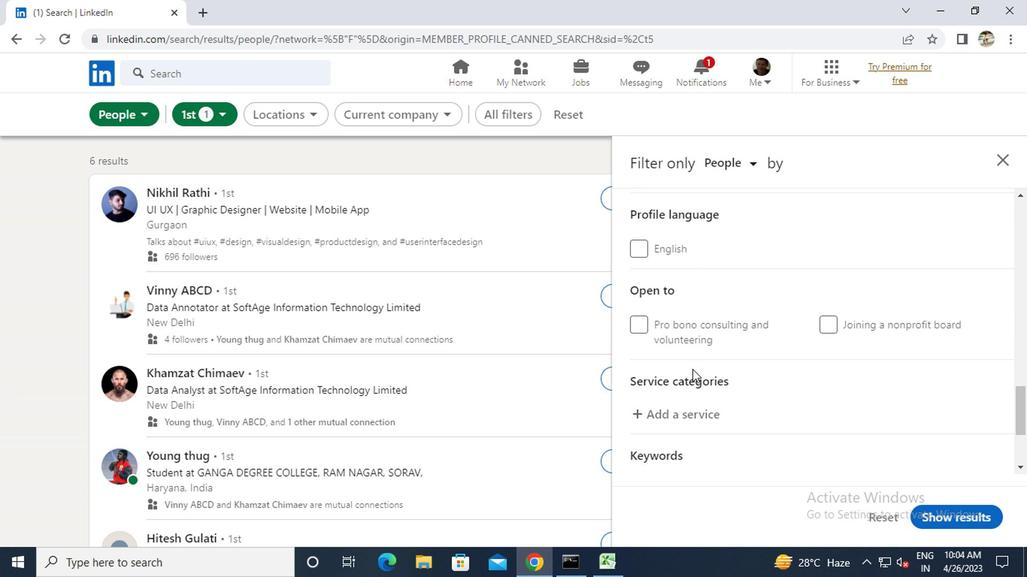 
Action: Mouse moved to (640, 465)
Screenshot: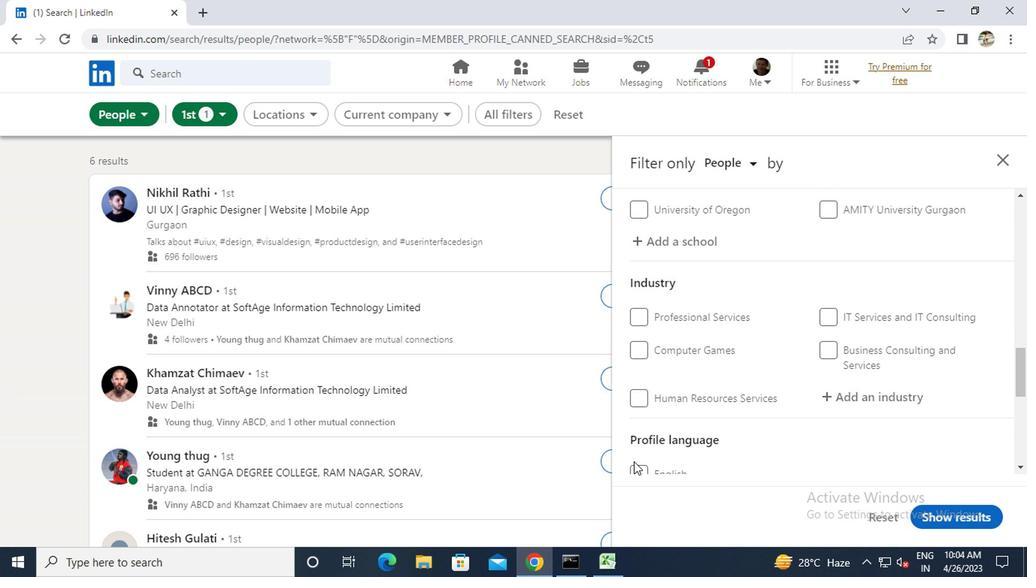 
Action: Mouse pressed left at (640, 465)
Screenshot: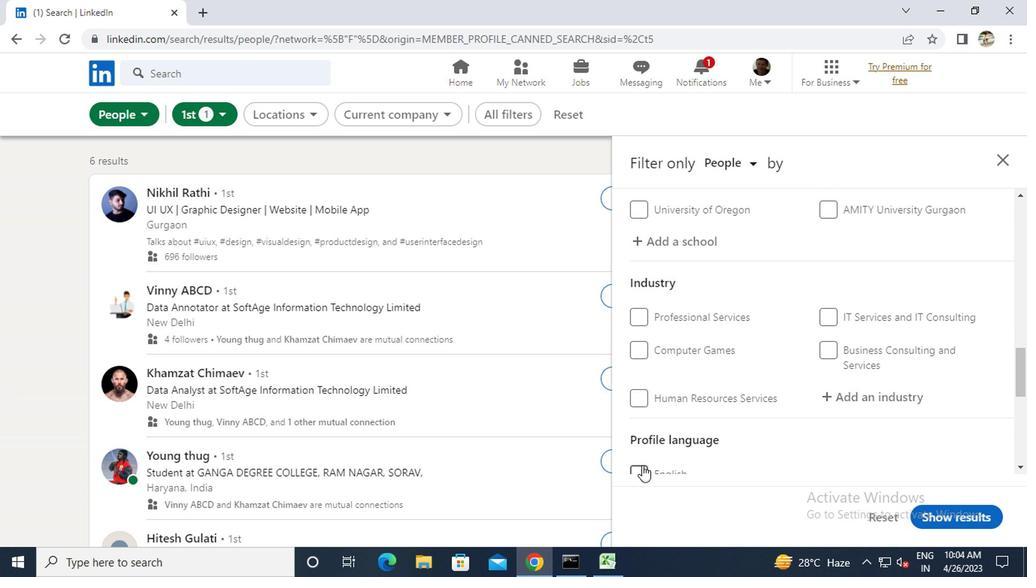
Action: Mouse moved to (695, 410)
Screenshot: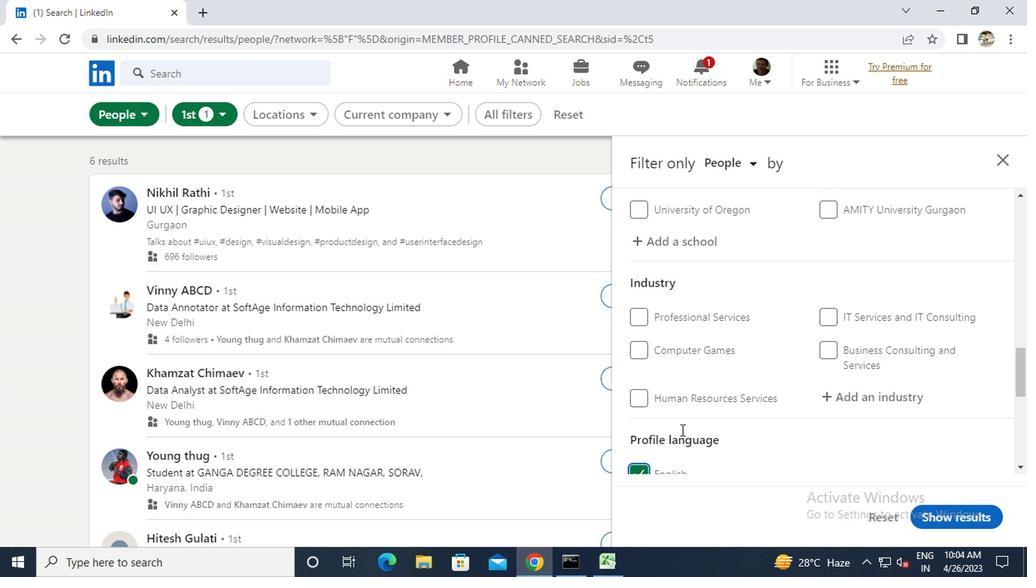
Action: Mouse scrolled (695, 410) with delta (0, 0)
Screenshot: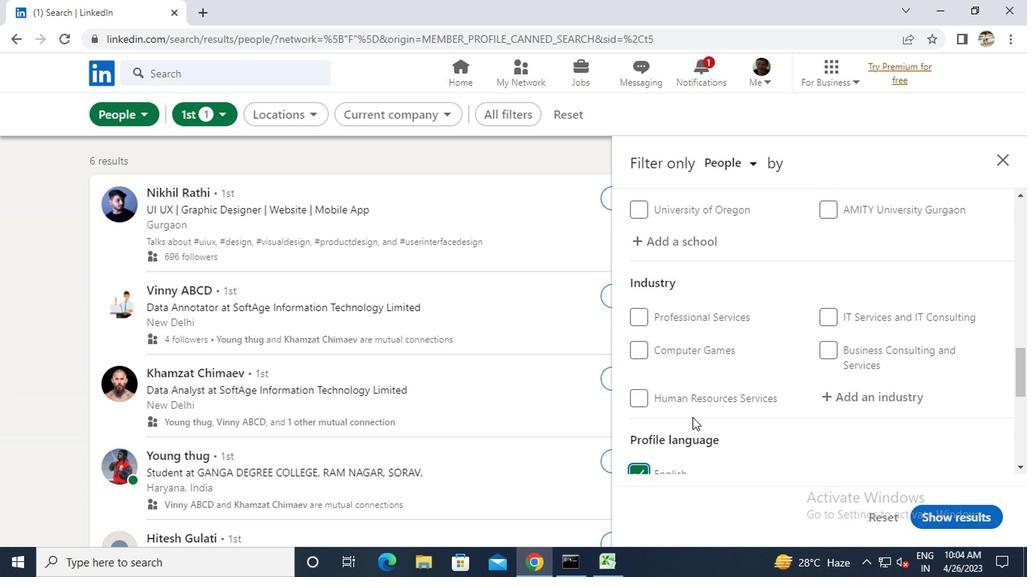 
Action: Mouse scrolled (695, 410) with delta (0, 0)
Screenshot: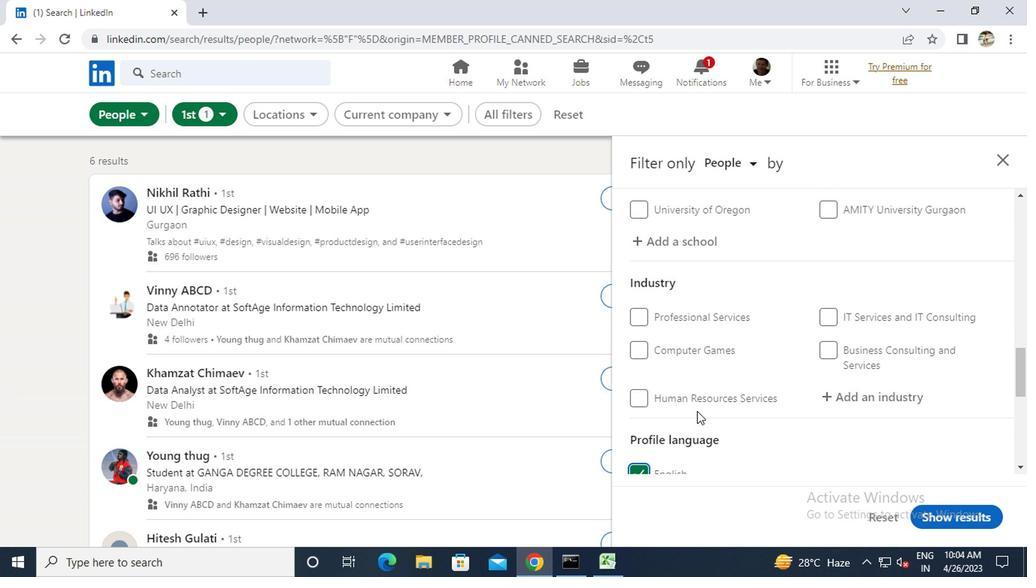 
Action: Mouse scrolled (695, 410) with delta (0, 0)
Screenshot: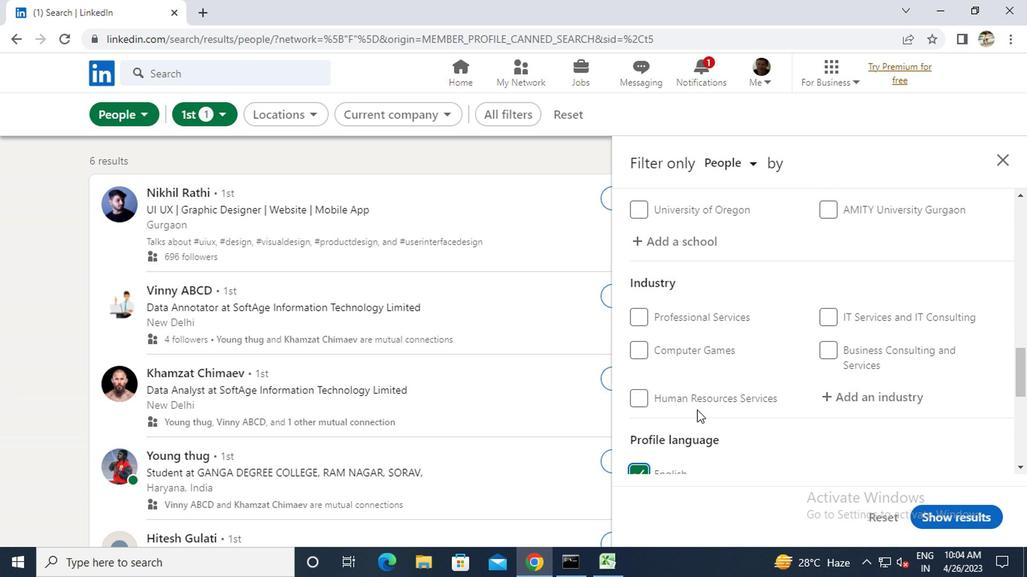 
Action: Mouse scrolled (695, 410) with delta (0, 0)
Screenshot: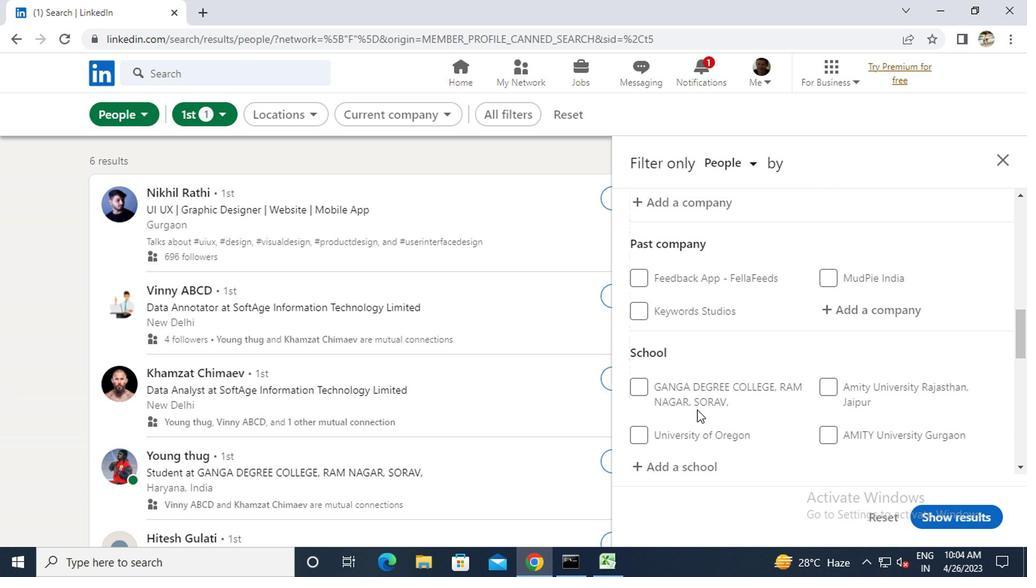 
Action: Mouse scrolled (695, 410) with delta (0, 0)
Screenshot: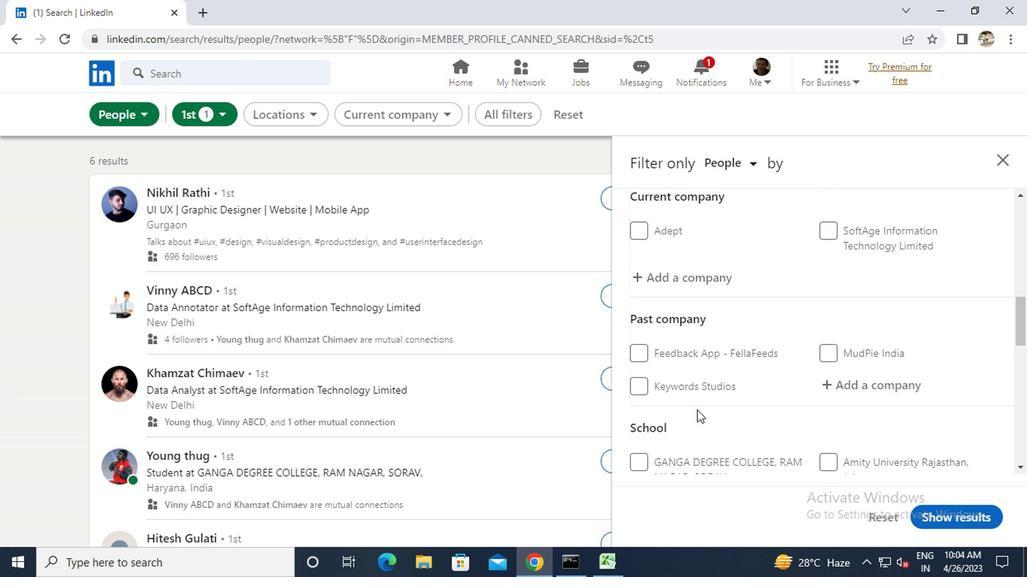 
Action: Mouse moved to (662, 348)
Screenshot: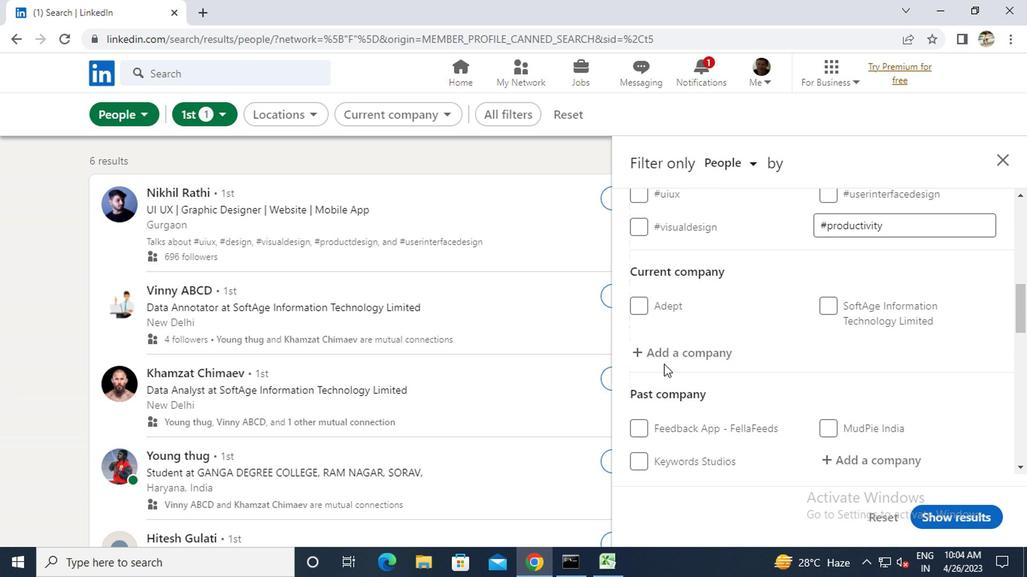 
Action: Mouse pressed left at (662, 348)
Screenshot: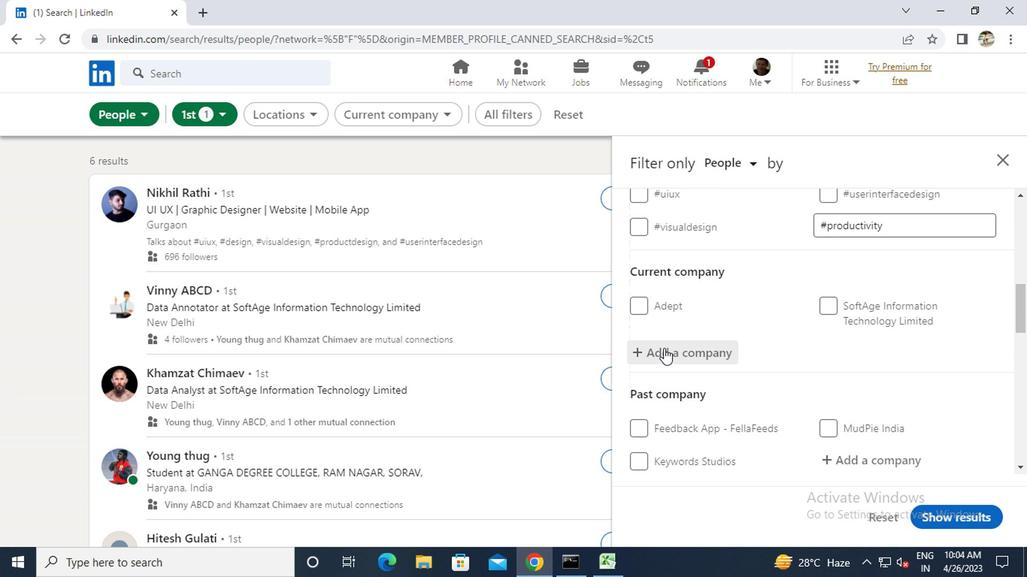 
Action: Key pressed <Key.caps_lock>ICE
Screenshot: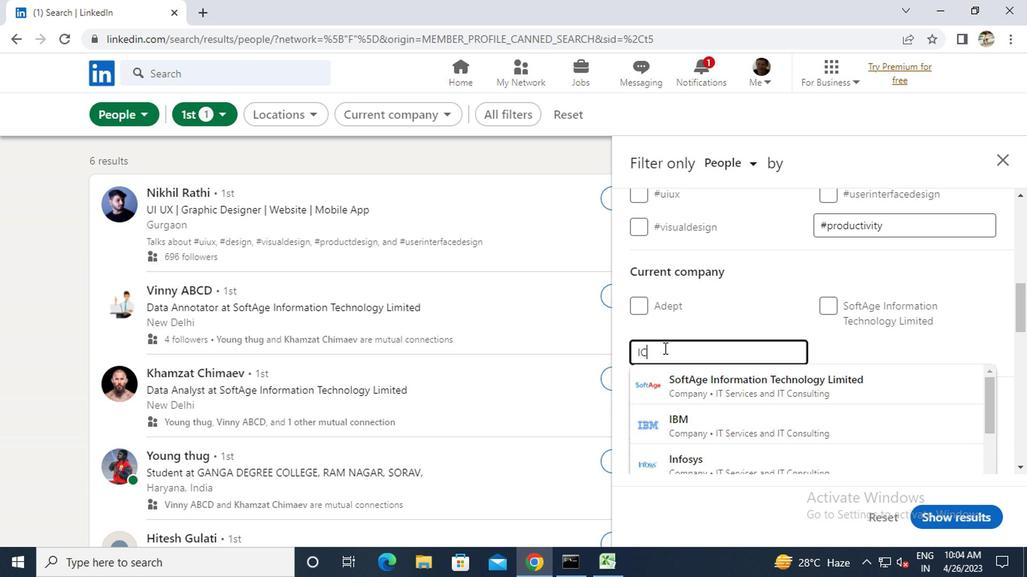 
Action: Mouse moved to (681, 387)
Screenshot: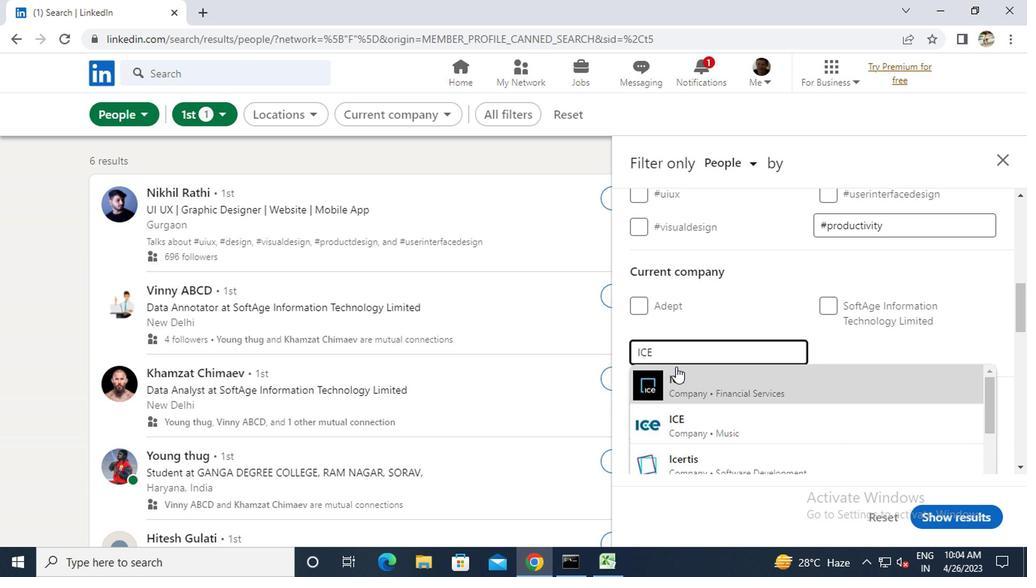 
Action: Mouse pressed left at (681, 387)
Screenshot: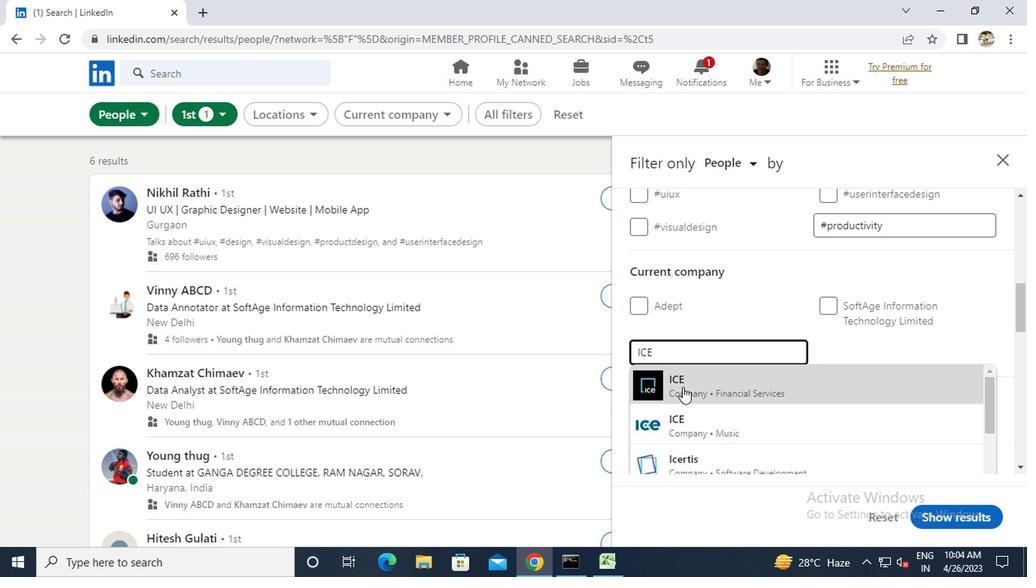 
Action: Mouse scrolled (681, 386) with delta (0, -1)
Screenshot: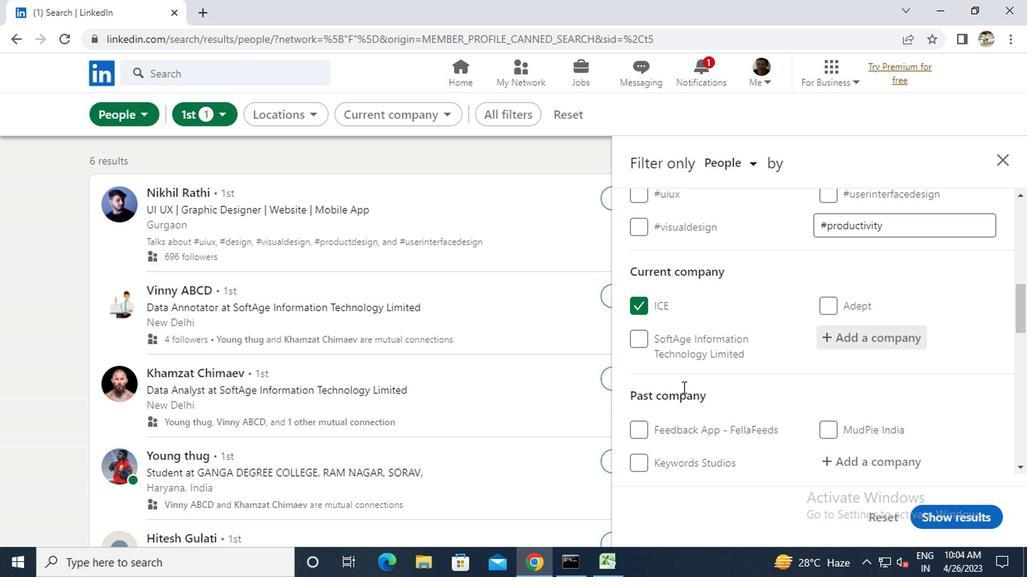 
Action: Mouse moved to (682, 388)
Screenshot: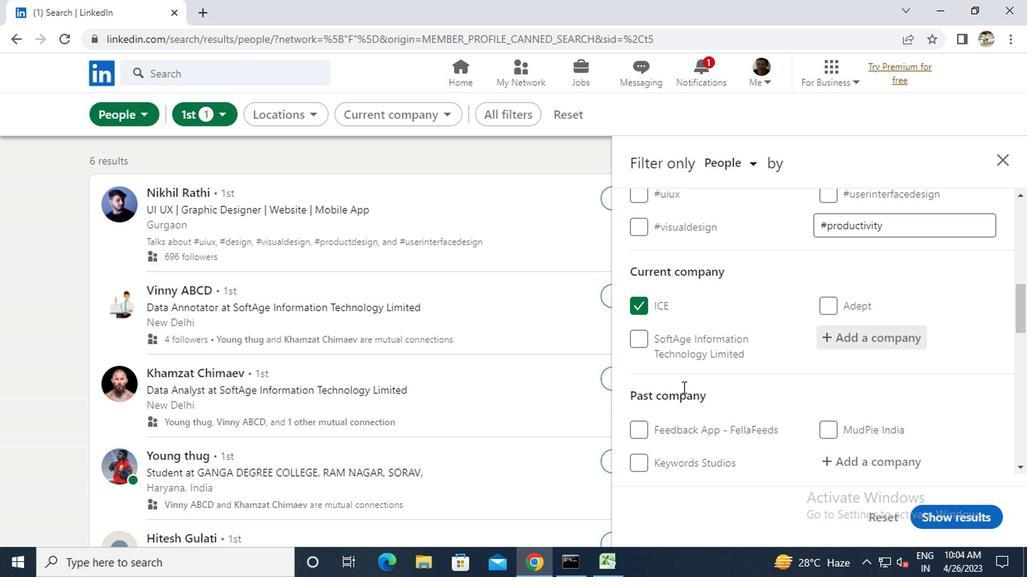 
Action: Mouse scrolled (682, 387) with delta (0, 0)
Screenshot: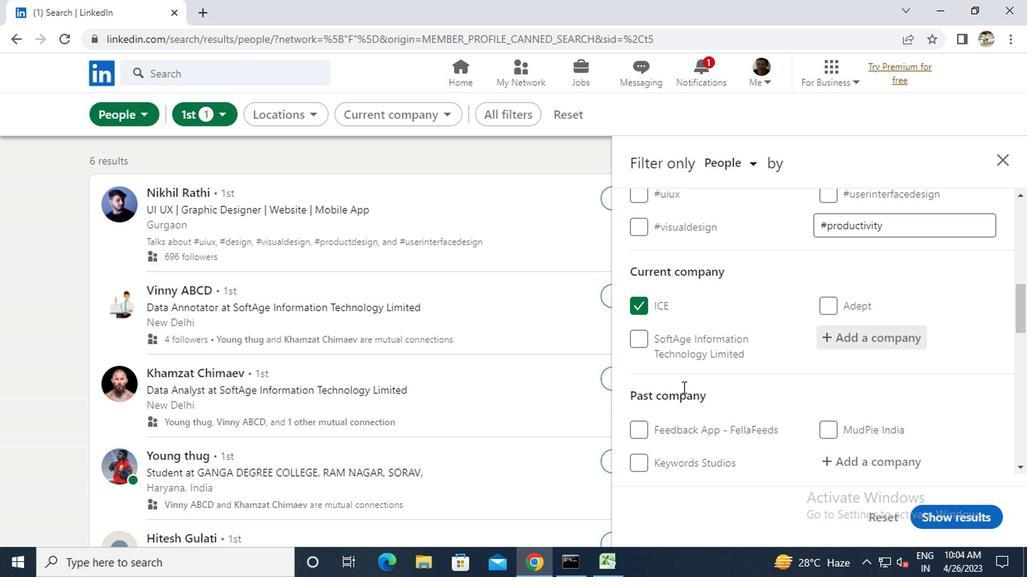 
Action: Mouse scrolled (682, 387) with delta (0, 0)
Screenshot: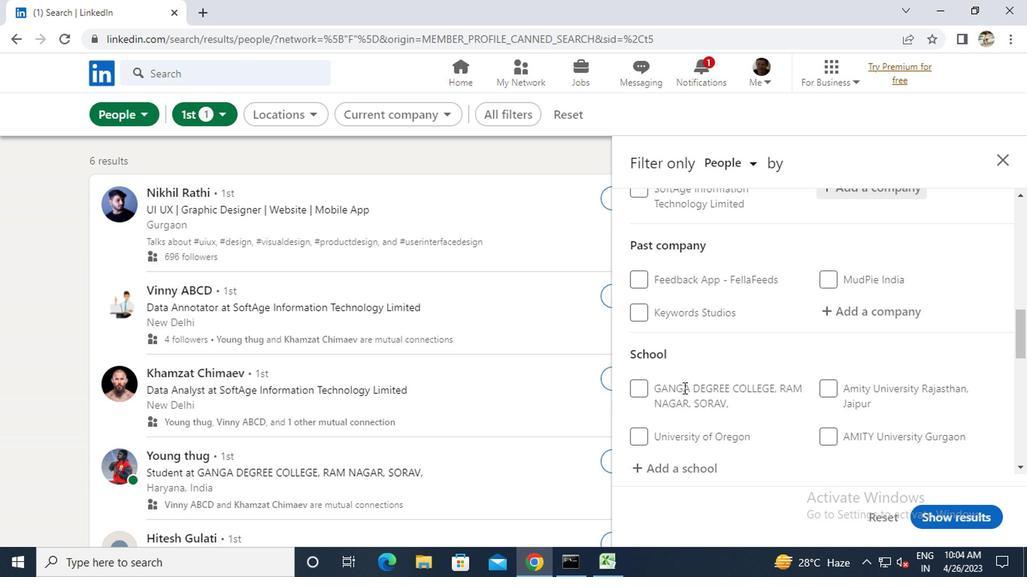 
Action: Mouse pressed left at (682, 388)
Screenshot: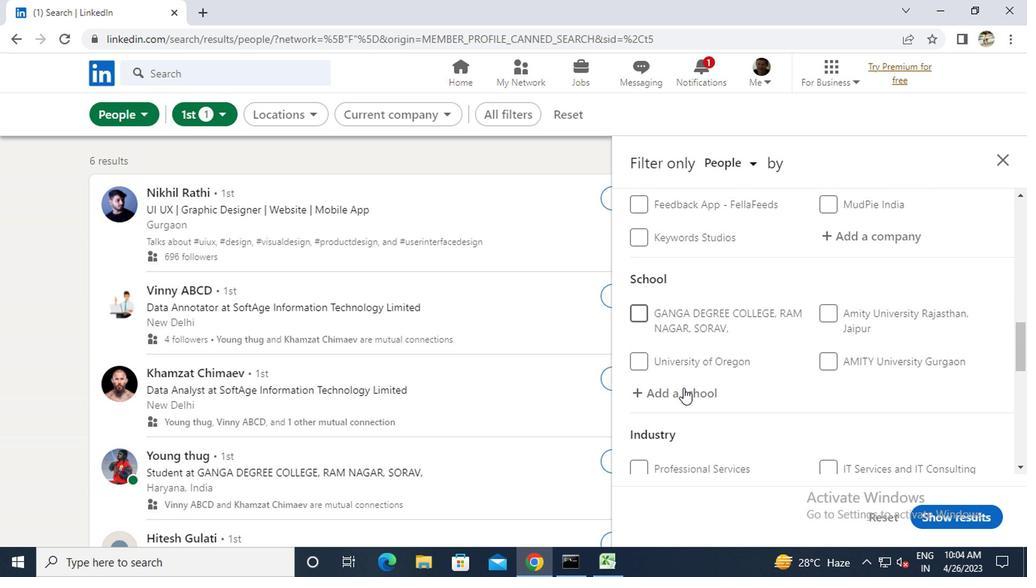 
Action: Key pressed A<Key.caps_lock>MRAPALI<Key.space><Key.caps_lock>G<Key.caps_lock>ROUPS<Key.space>OF<Key.space><Key.caps_lock>I<Key.caps_lock>NSTITUTES<Key.space><Key.caps_lock>H<Key.caps_lock>ALDWANI
Screenshot: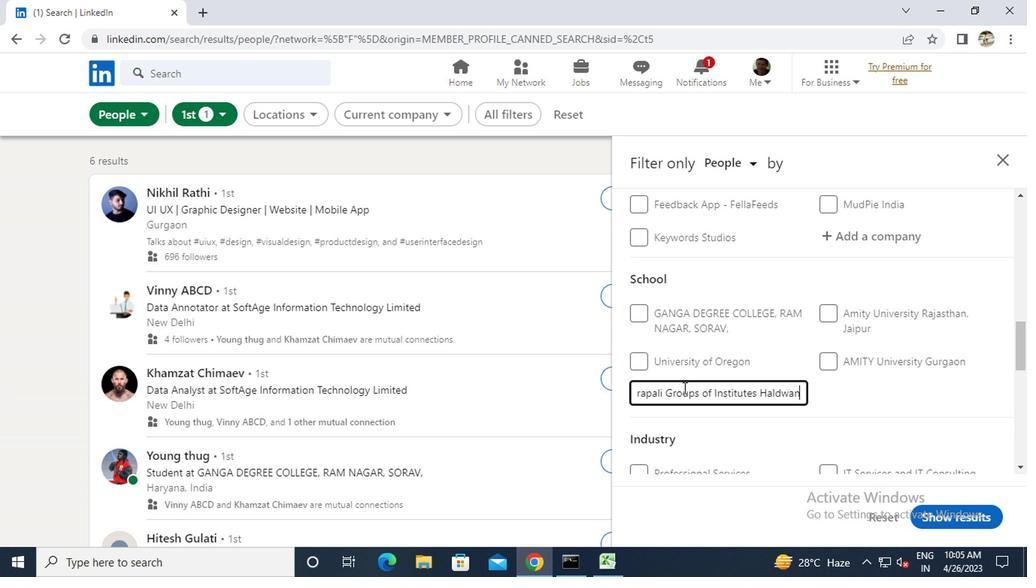 
Action: Mouse scrolled (682, 387) with delta (0, 0)
Screenshot: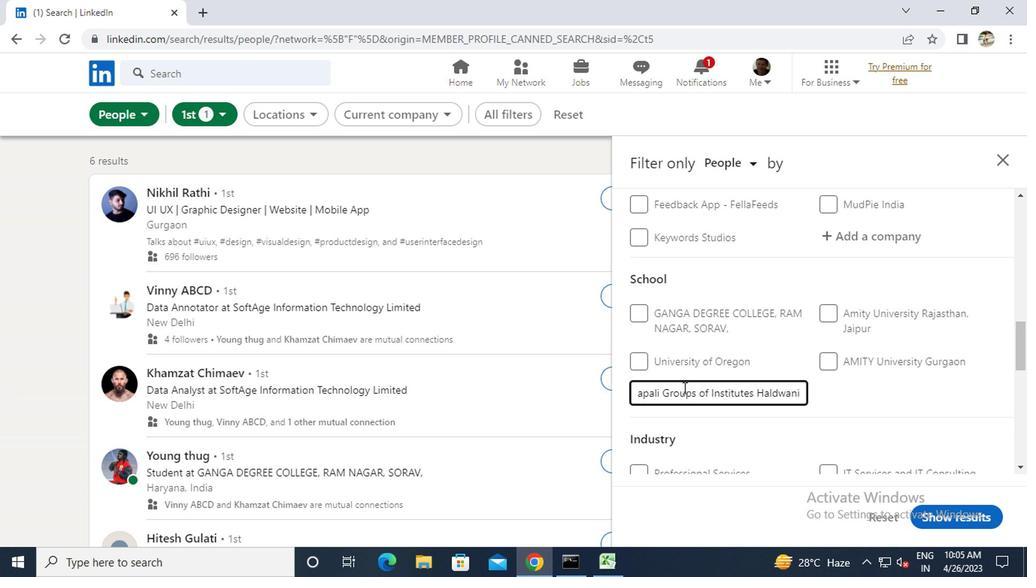 
Action: Mouse scrolled (682, 387) with delta (0, 0)
Screenshot: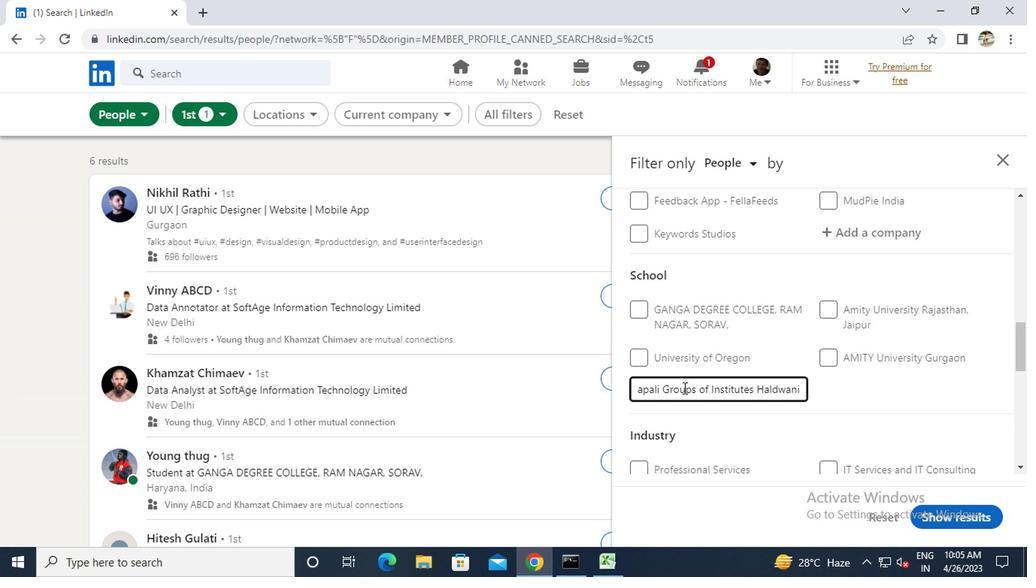 
Action: Mouse scrolled (682, 387) with delta (0, 0)
Screenshot: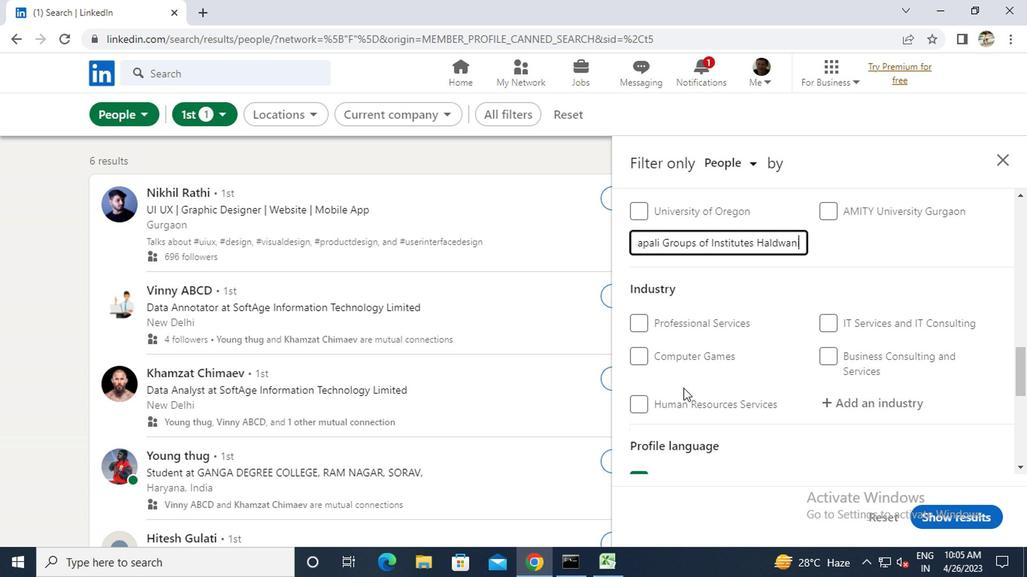 
Action: Mouse moved to (861, 321)
Screenshot: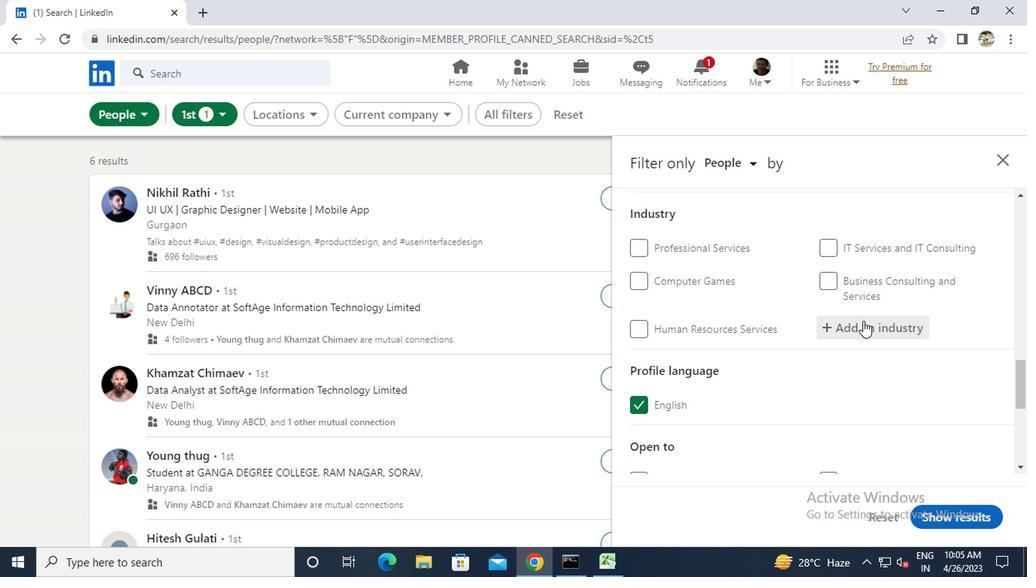 
Action: Mouse pressed left at (861, 321)
Screenshot: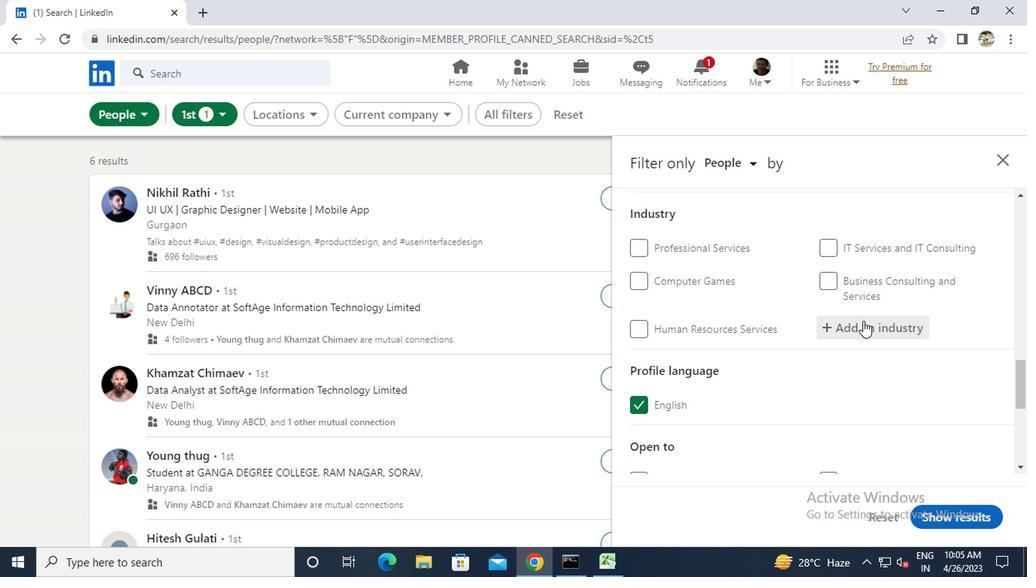 
Action: Key pressed <Key.caps_lock>S<Key.caps_lock>PRING<Key.space>AND<Key.space><Key.caps_lock>W<Key.caps_lock>IRE<Key.space><Key.caps_lock>P<Key.caps_lock>RODUCT<Key.space><Key.caps_lock>M<Key.caps_lock>ANUFACTURING
Screenshot: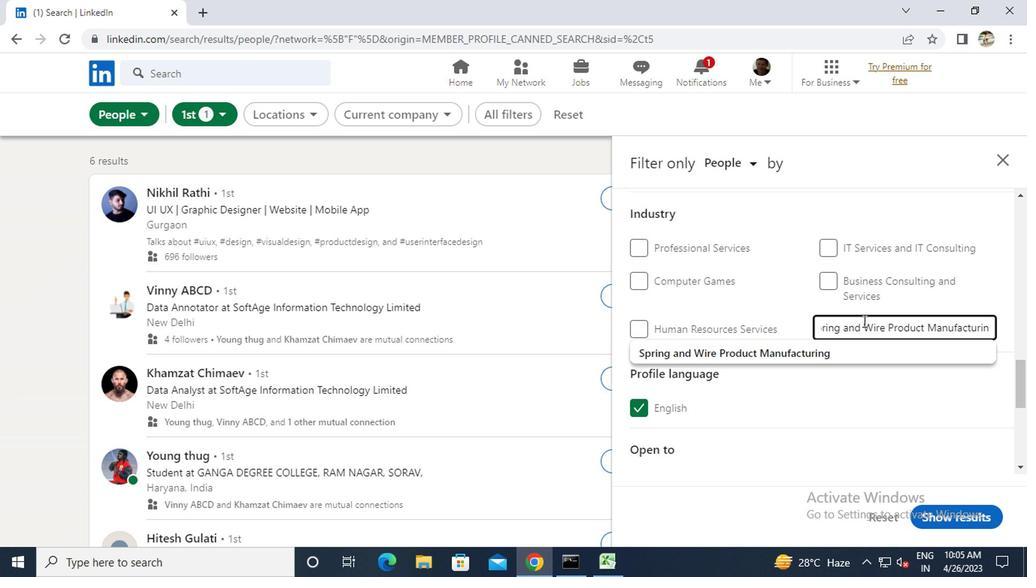 
Action: Mouse moved to (831, 361)
Screenshot: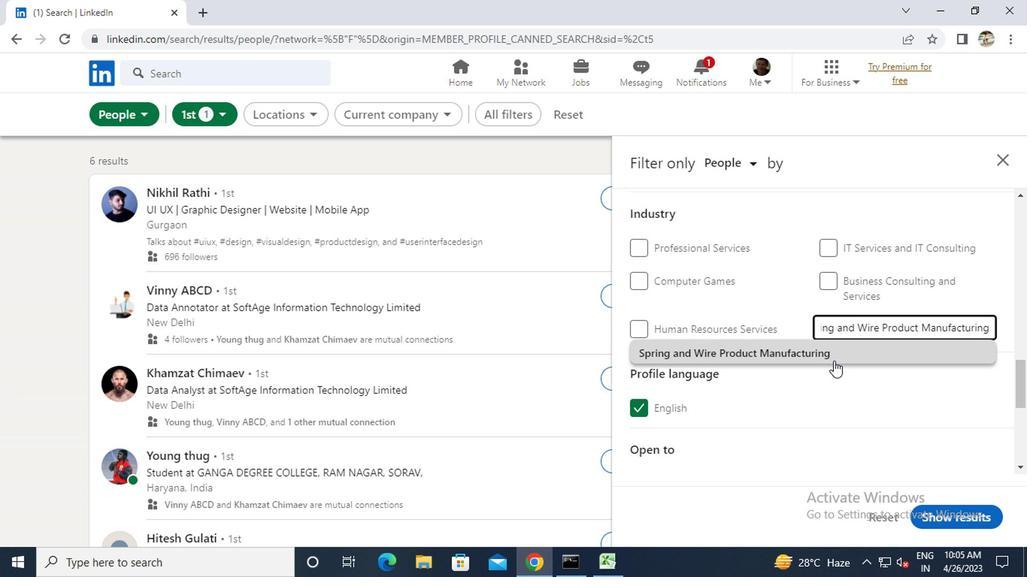 
Action: Mouse pressed left at (831, 361)
Screenshot: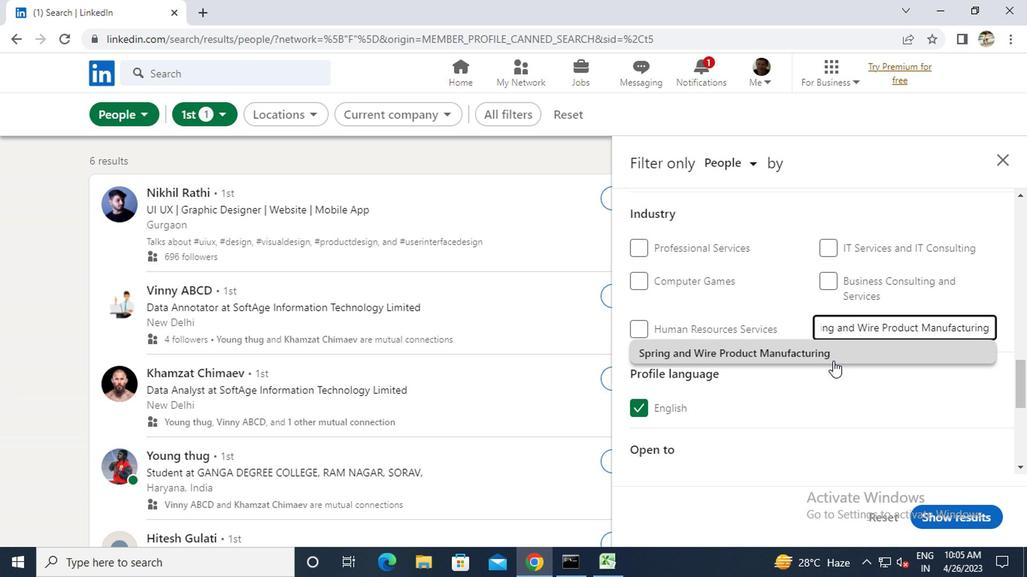 
Action: Mouse scrolled (831, 360) with delta (0, -1)
Screenshot: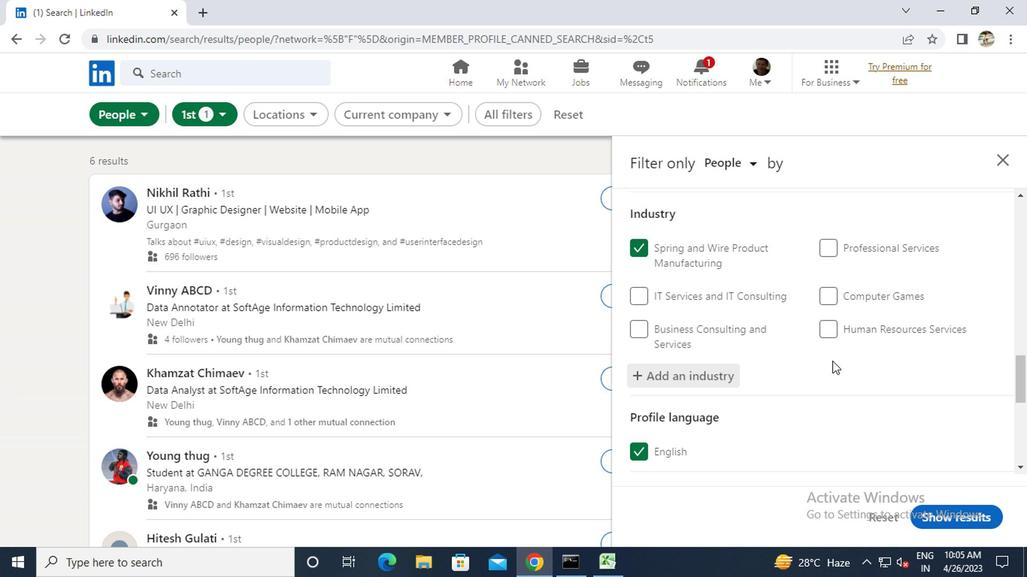 
Action: Mouse scrolled (831, 360) with delta (0, -1)
Screenshot: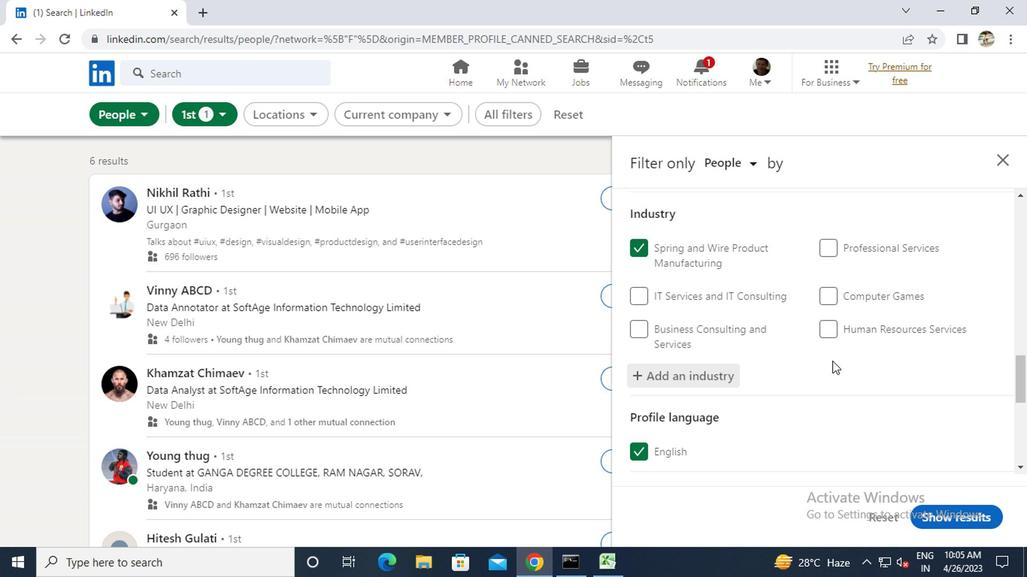 
Action: Mouse scrolled (831, 360) with delta (0, -1)
Screenshot: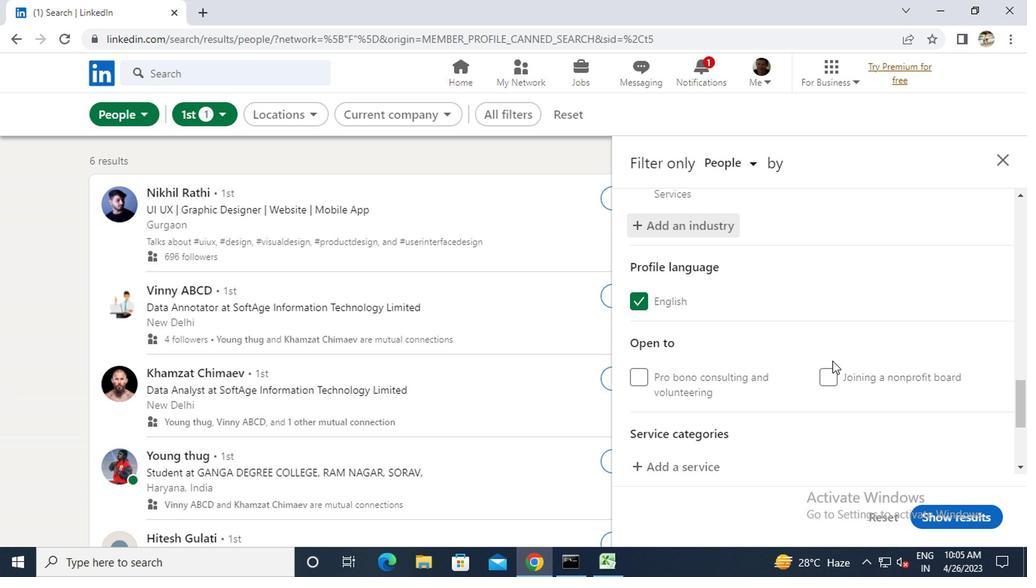 
Action: Mouse moved to (673, 394)
Screenshot: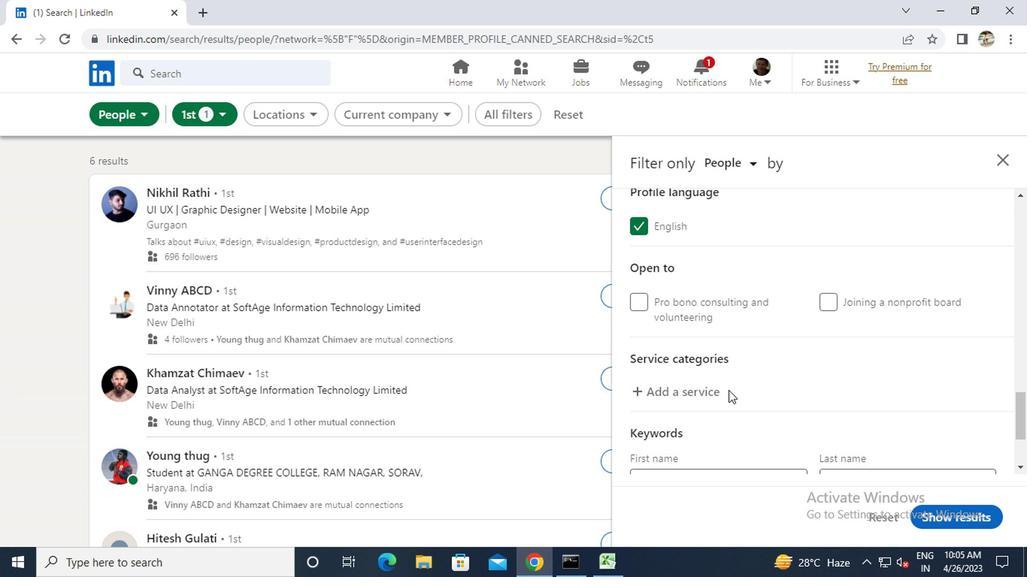 
Action: Mouse pressed left at (673, 394)
Screenshot: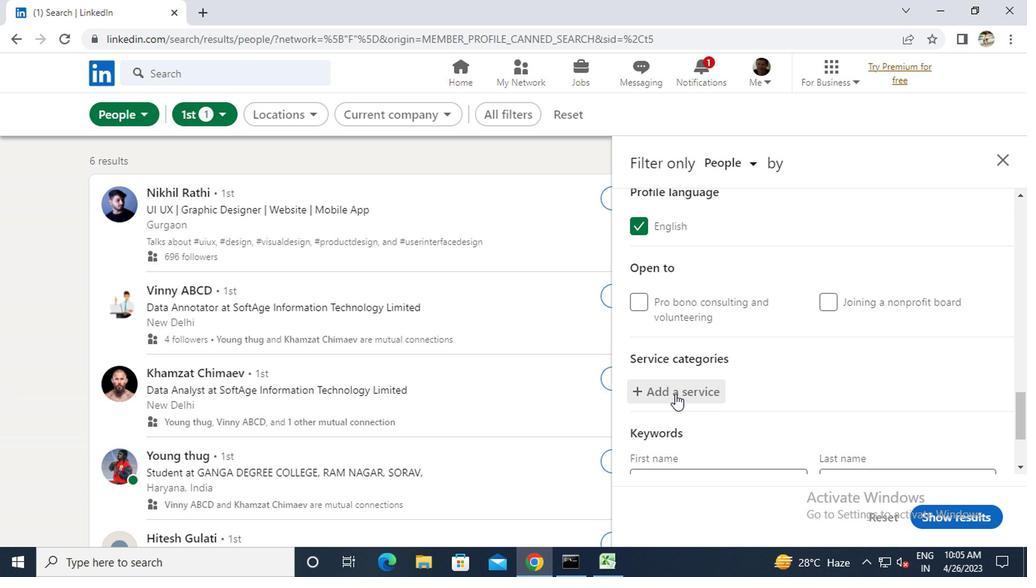 
Action: Key pressed <Key.caps_lock>W<Key.caps_lock>EDDING<Key.space><Key.caps_lock>P<Key.caps_lock>HOTOGRAPHY
Screenshot: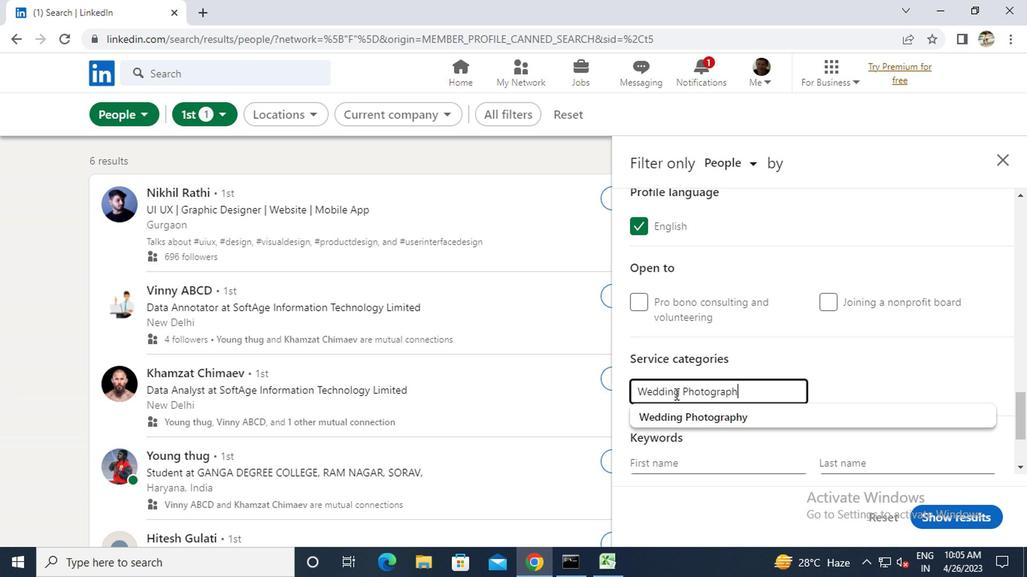 
Action: Mouse moved to (675, 411)
Screenshot: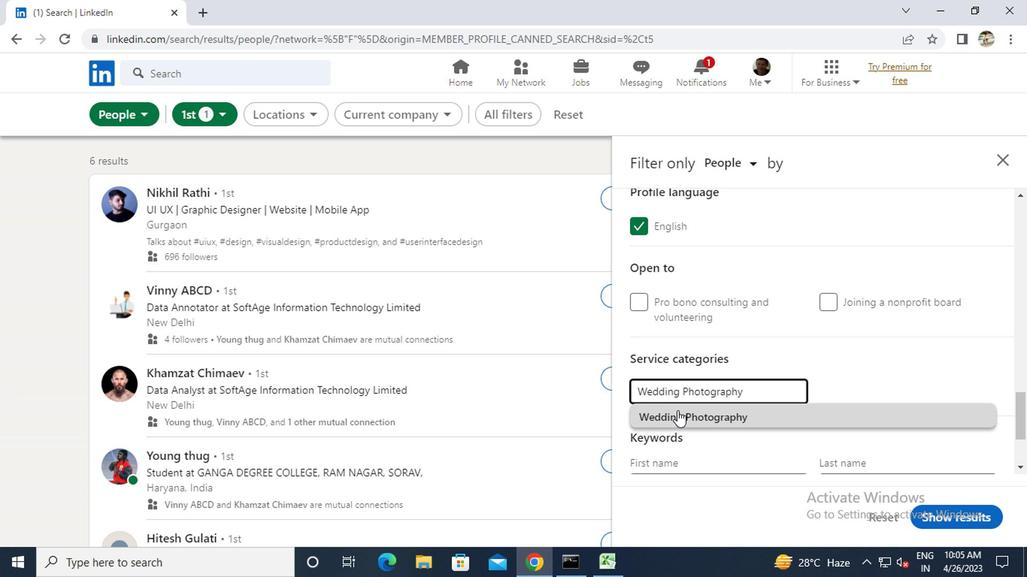 
Action: Mouse pressed left at (675, 411)
Screenshot: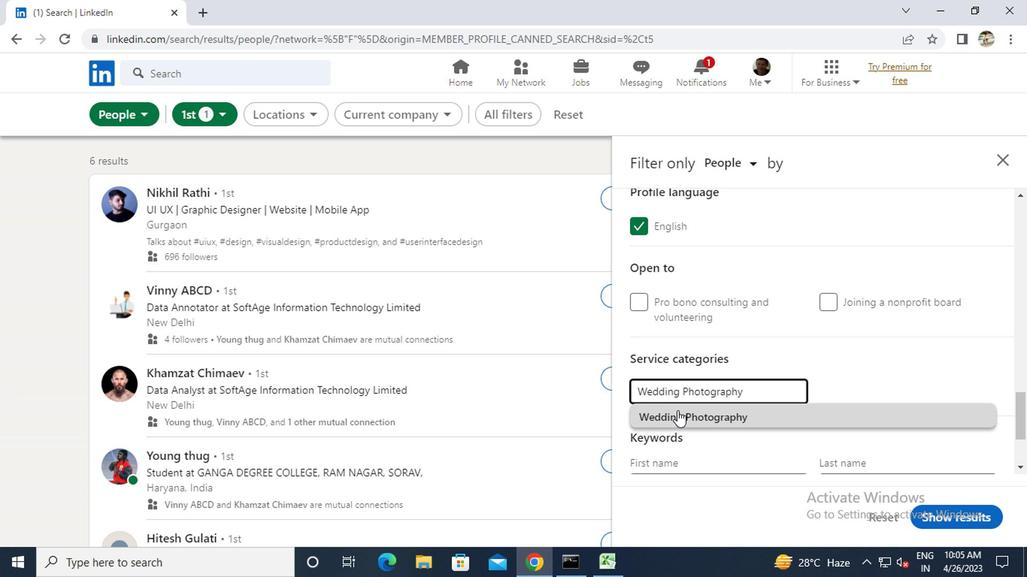 
Action: Mouse scrolled (675, 410) with delta (0, 0)
Screenshot: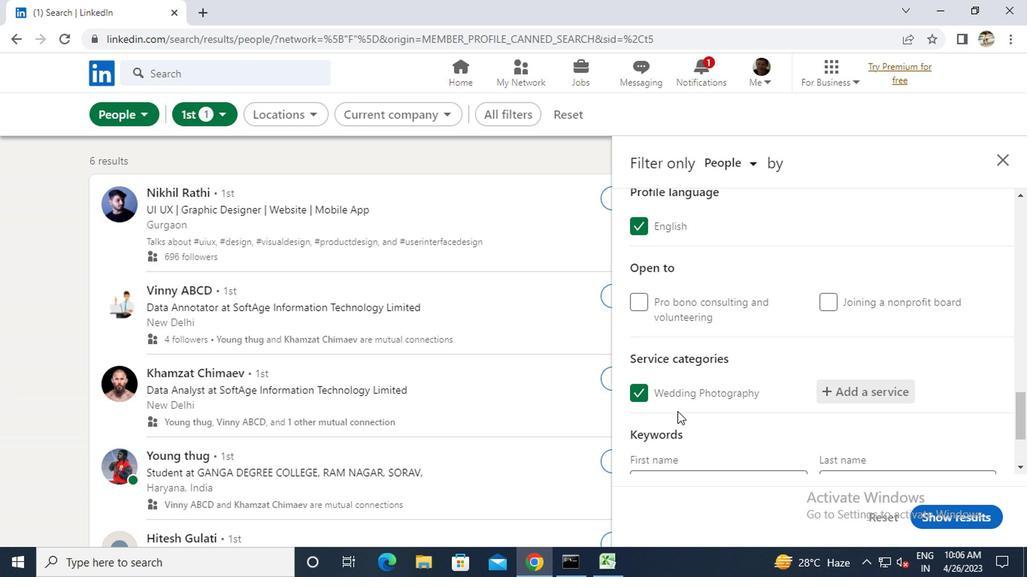 
Action: Mouse scrolled (675, 410) with delta (0, 0)
Screenshot: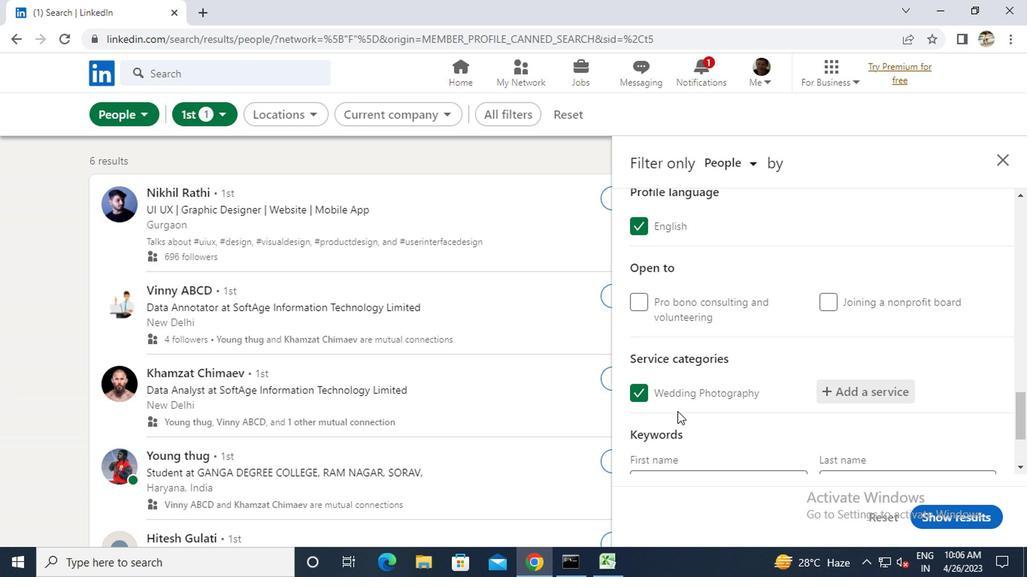 
Action: Mouse pressed left at (675, 411)
Screenshot: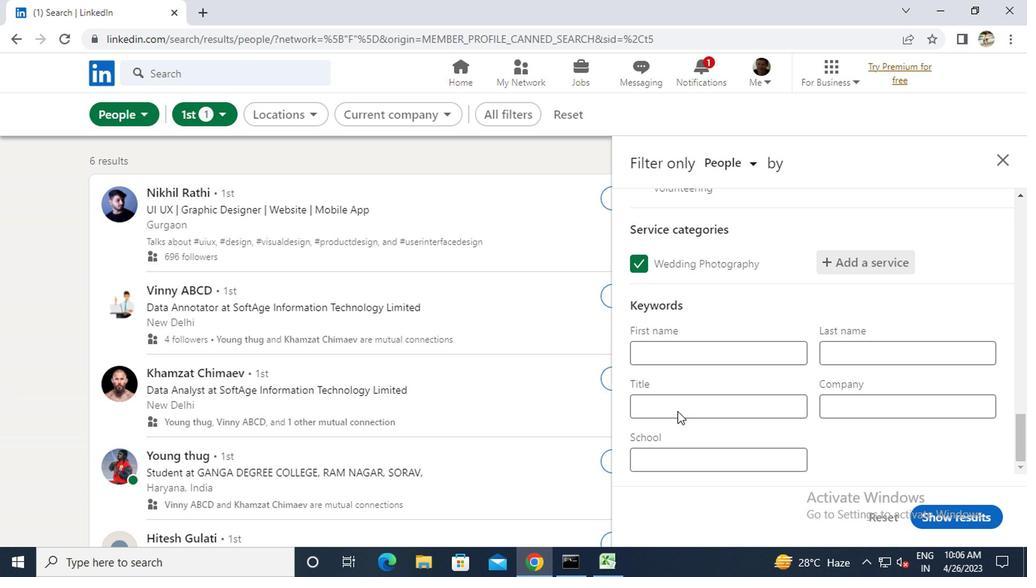 
Action: Key pressed <Key.caps_lock>A<Key.caps_lock>CCOUNT<Key.space><Key.caps_lock>R<Key.caps_lock>EPRESENTATIVE
Screenshot: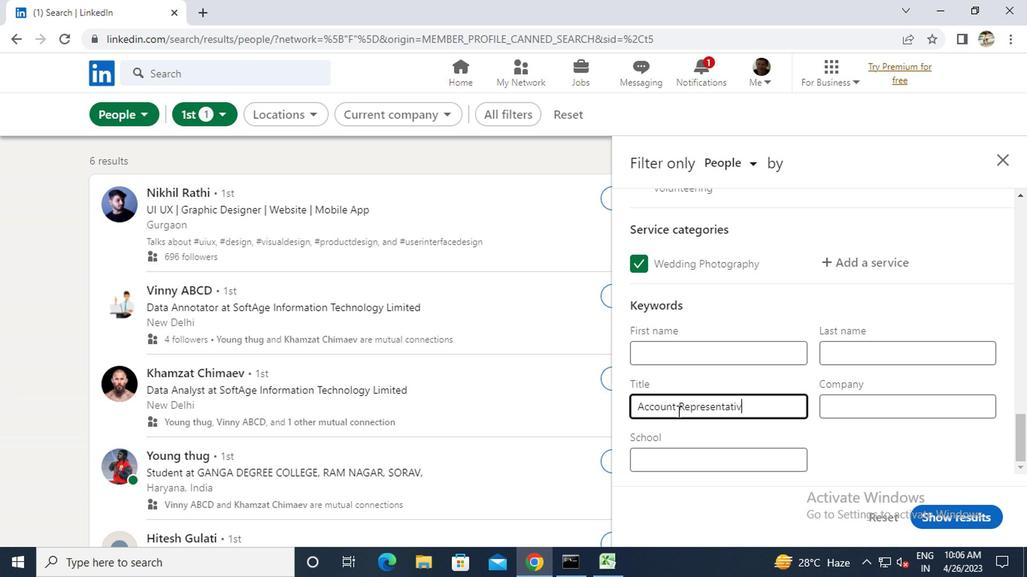 
Action: Mouse moved to (923, 509)
Screenshot: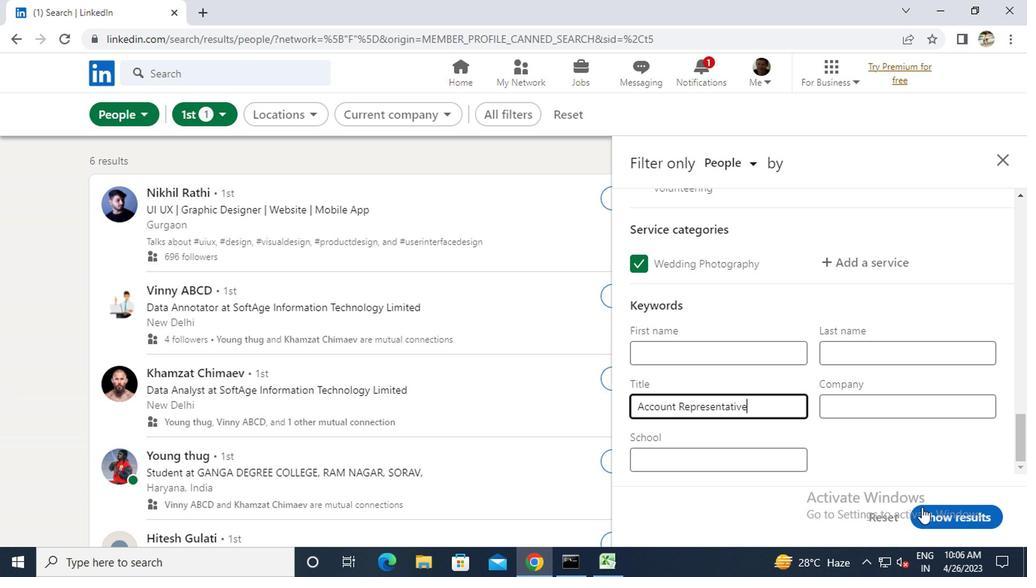 
Action: Mouse pressed left at (923, 509)
Screenshot: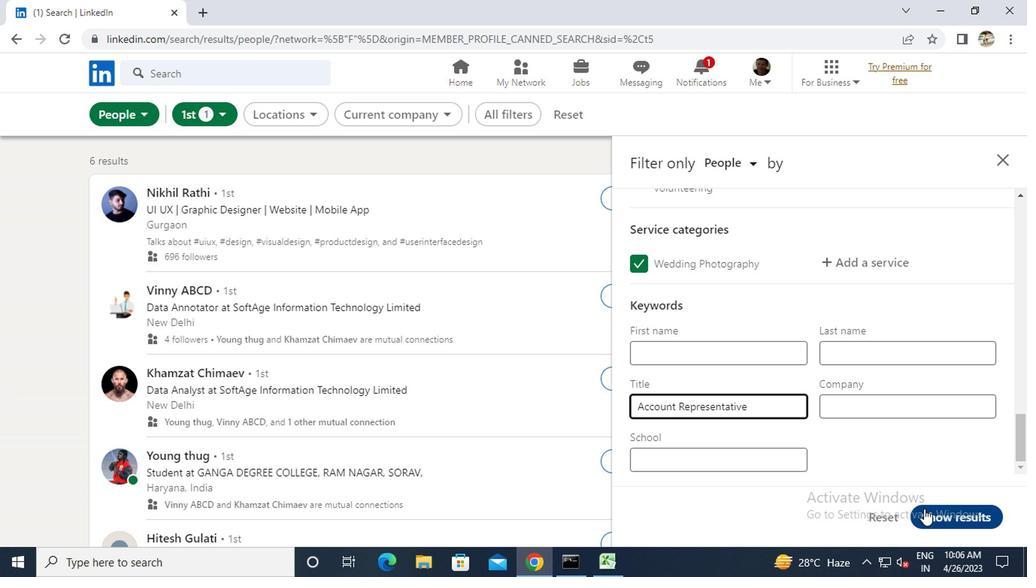 
Action: Mouse moved to (923, 509)
Screenshot: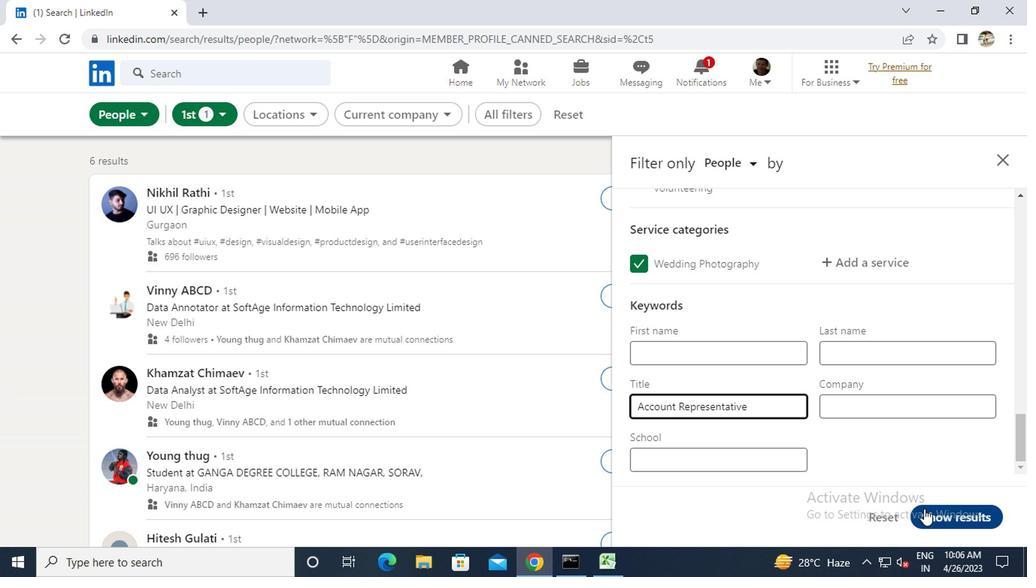 
